 Task: Search one way flight ticket for 5 adults, 2 children, 1 infant in seat and 1 infant on lap in economy from Cordova: Merle K. (mudhole) Smith Airport to Gillette: Gillette Campbell County Airport on 5-1-2023. Choice of flights is American. Number of bags: 10 checked bags. Price is upto 83000. Outbound departure time preference is 10:30. Return departure time preference is 17:15.
Action: Mouse moved to (199, 177)
Screenshot: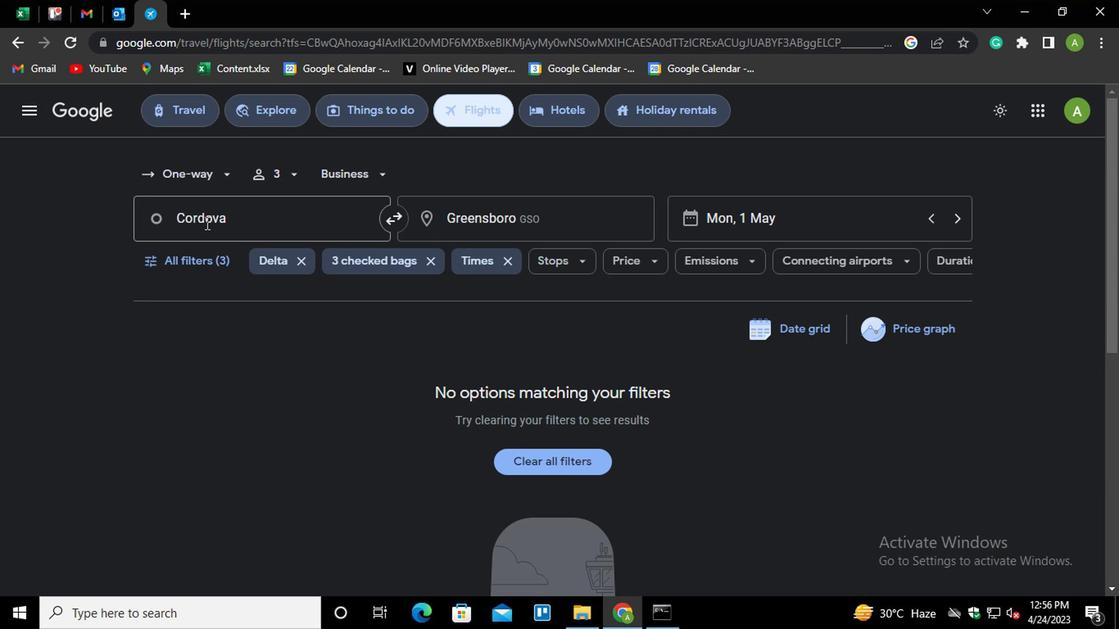
Action: Mouse pressed left at (199, 177)
Screenshot: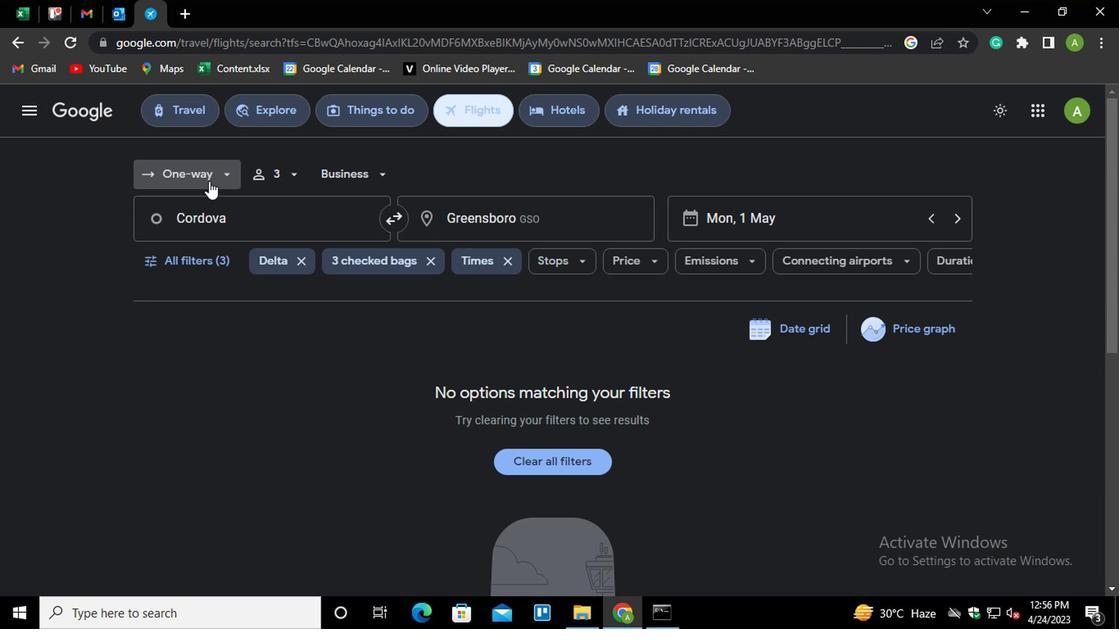 
Action: Mouse moved to (198, 241)
Screenshot: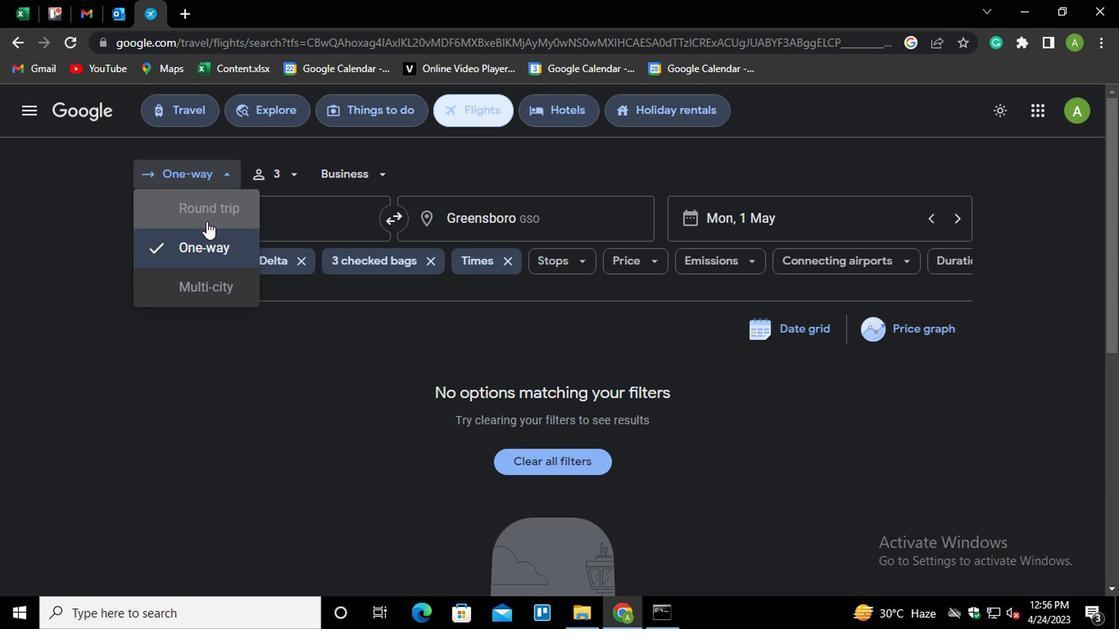 
Action: Mouse pressed left at (198, 241)
Screenshot: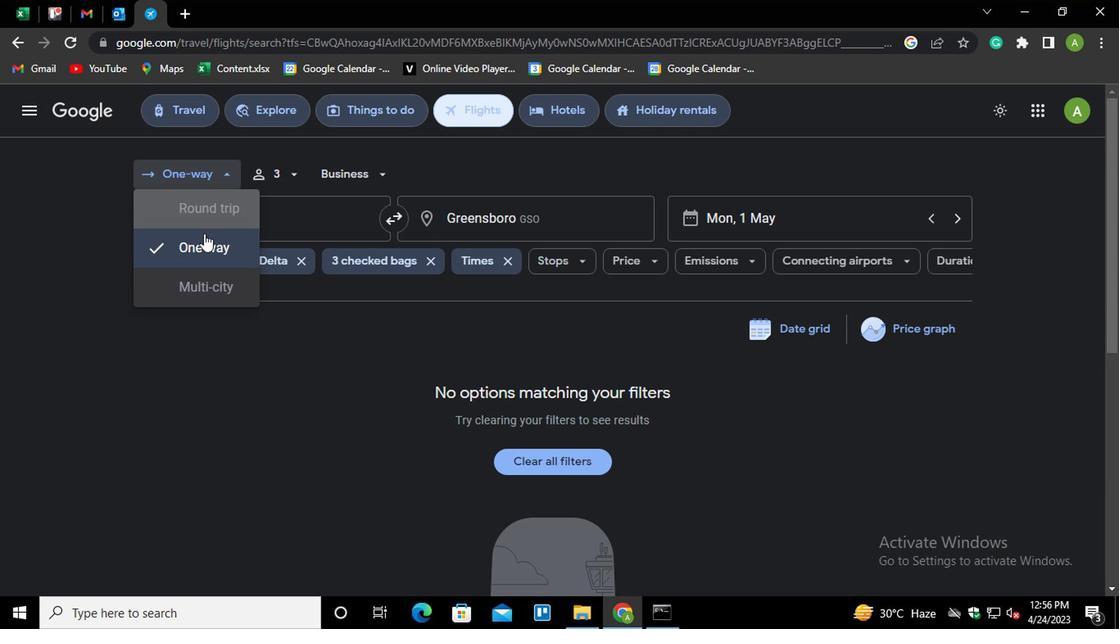 
Action: Mouse moved to (257, 172)
Screenshot: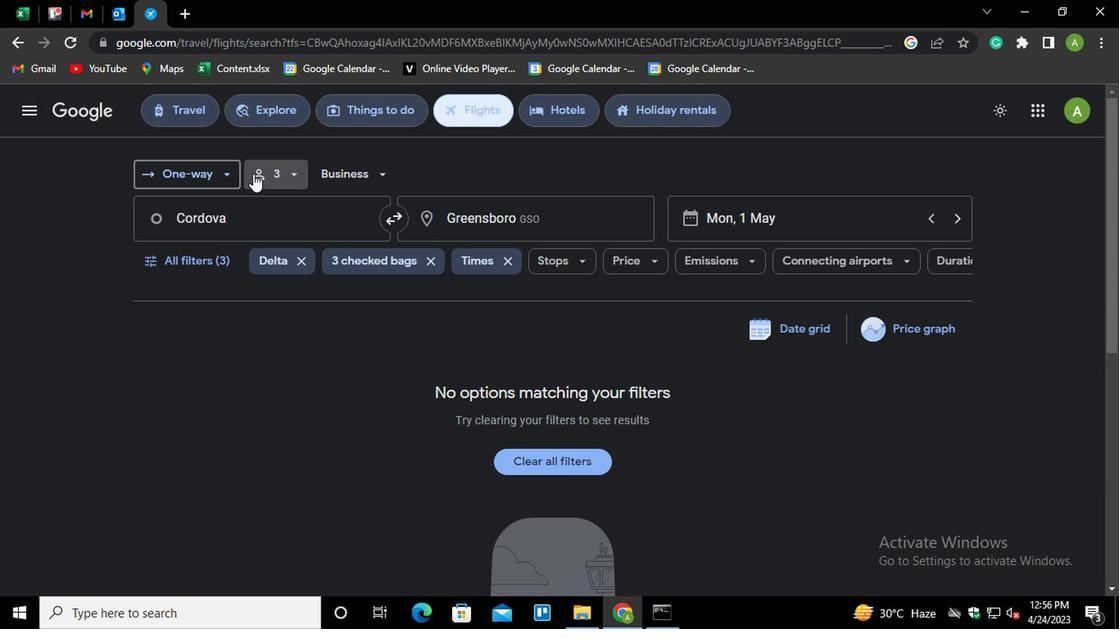 
Action: Mouse pressed left at (257, 172)
Screenshot: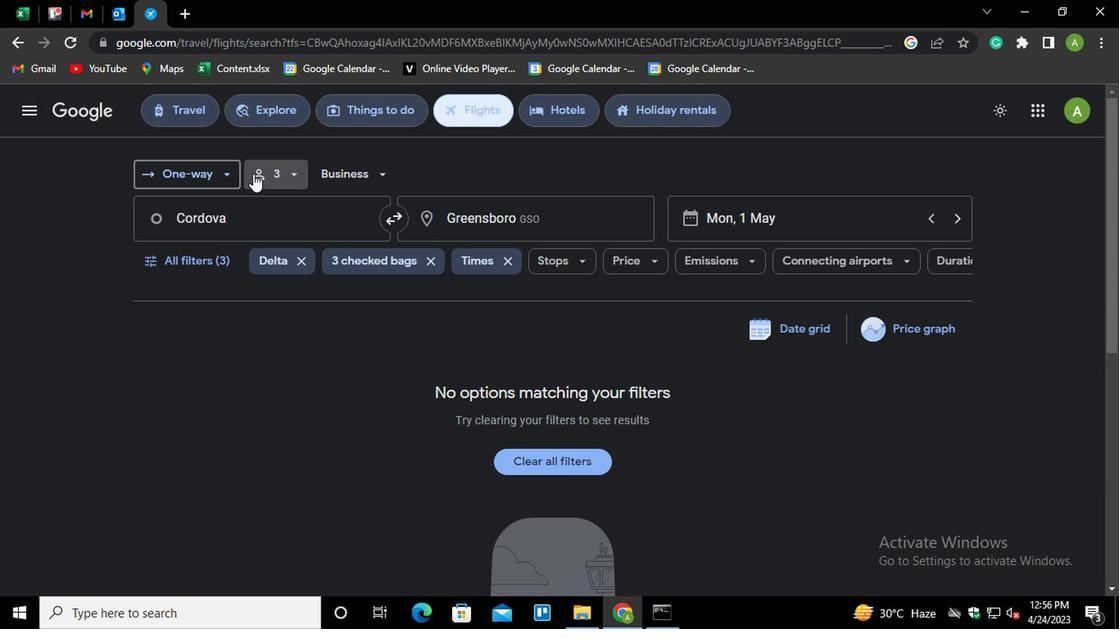 
Action: Mouse moved to (407, 215)
Screenshot: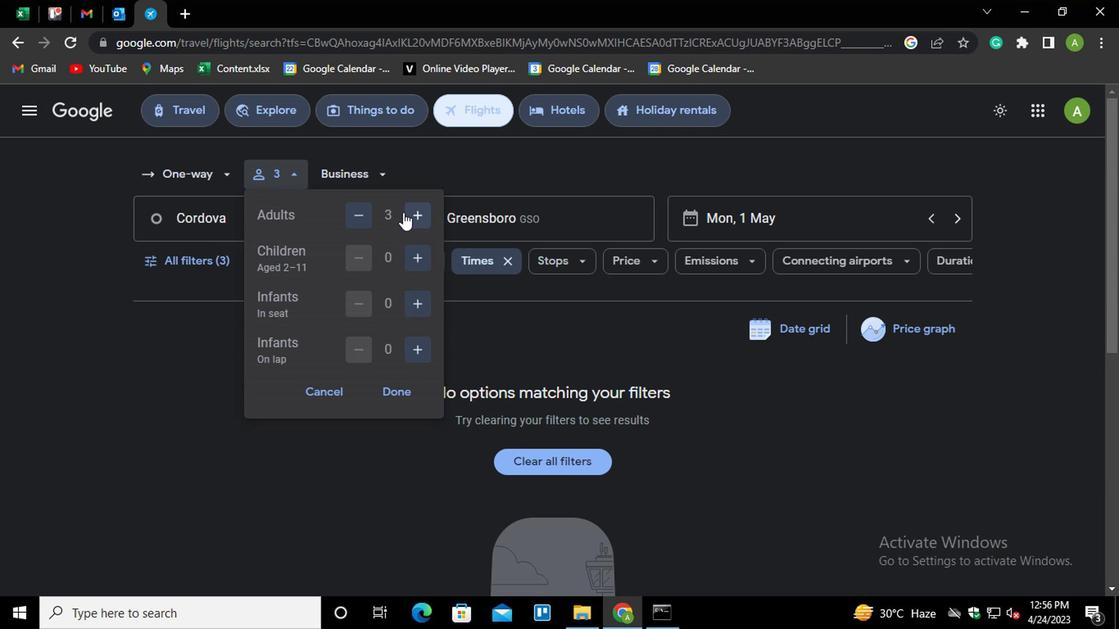
Action: Mouse pressed left at (407, 215)
Screenshot: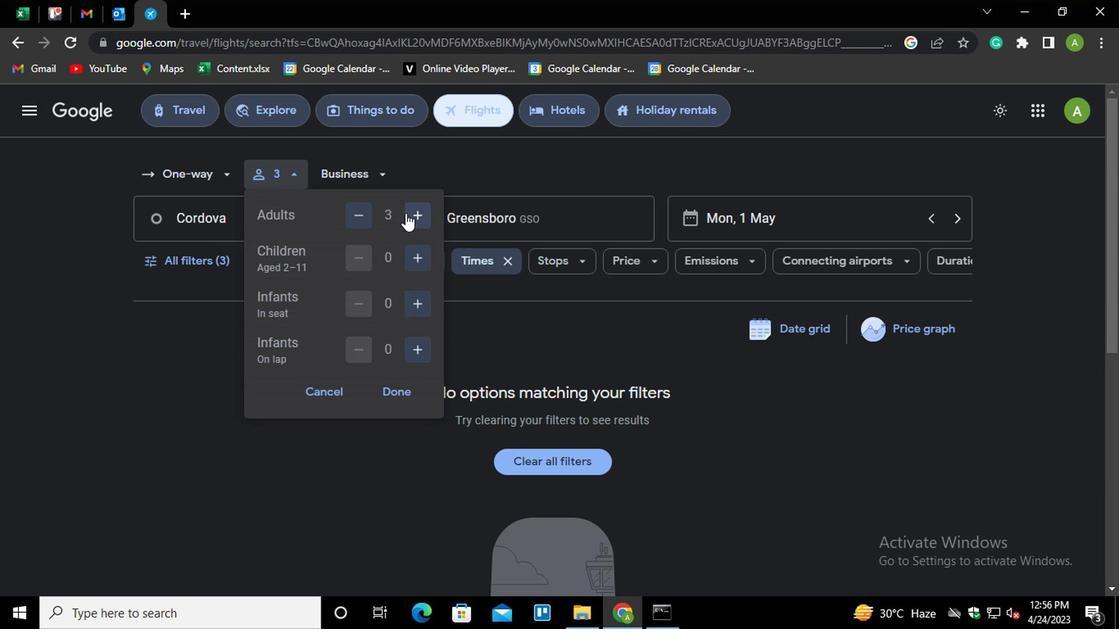
Action: Mouse moved to (407, 215)
Screenshot: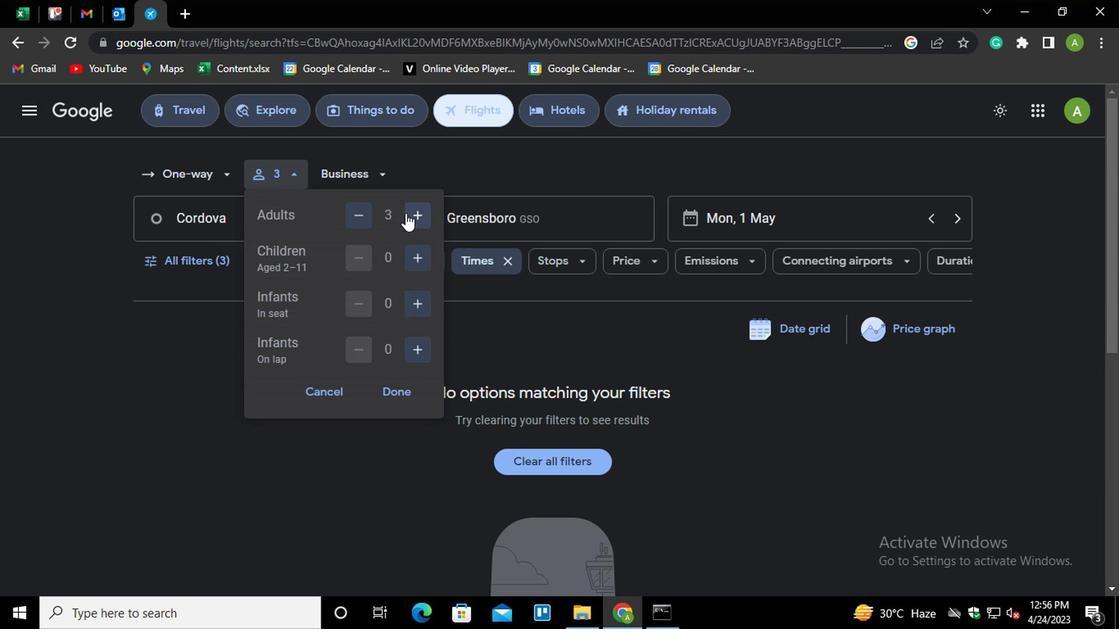 
Action: Mouse pressed left at (407, 215)
Screenshot: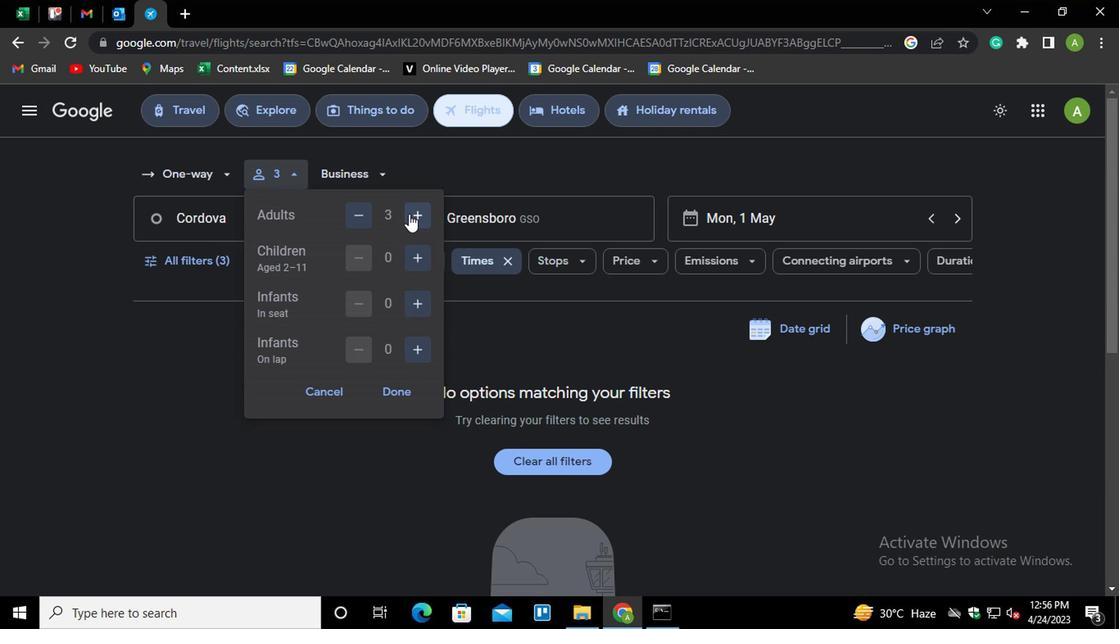
Action: Mouse pressed left at (407, 215)
Screenshot: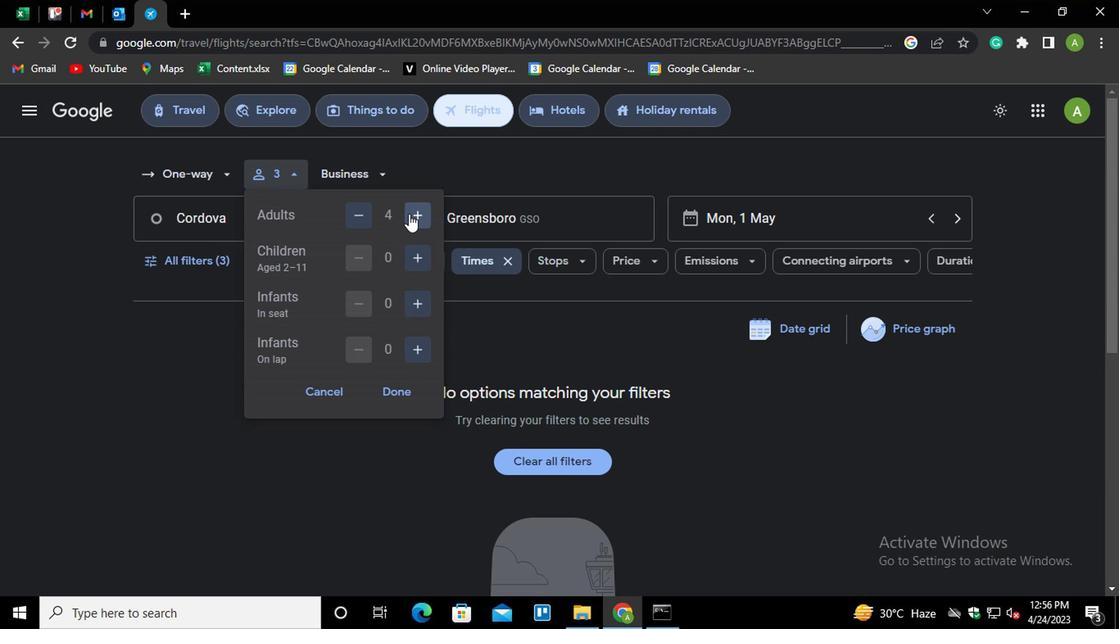 
Action: Mouse moved to (357, 215)
Screenshot: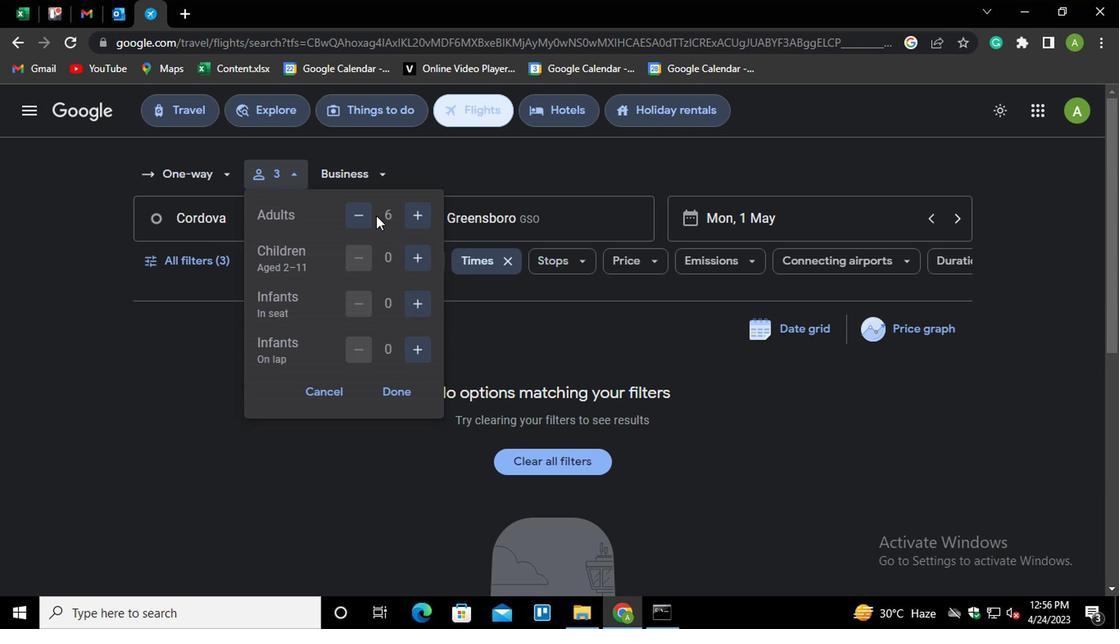 
Action: Mouse pressed left at (357, 215)
Screenshot: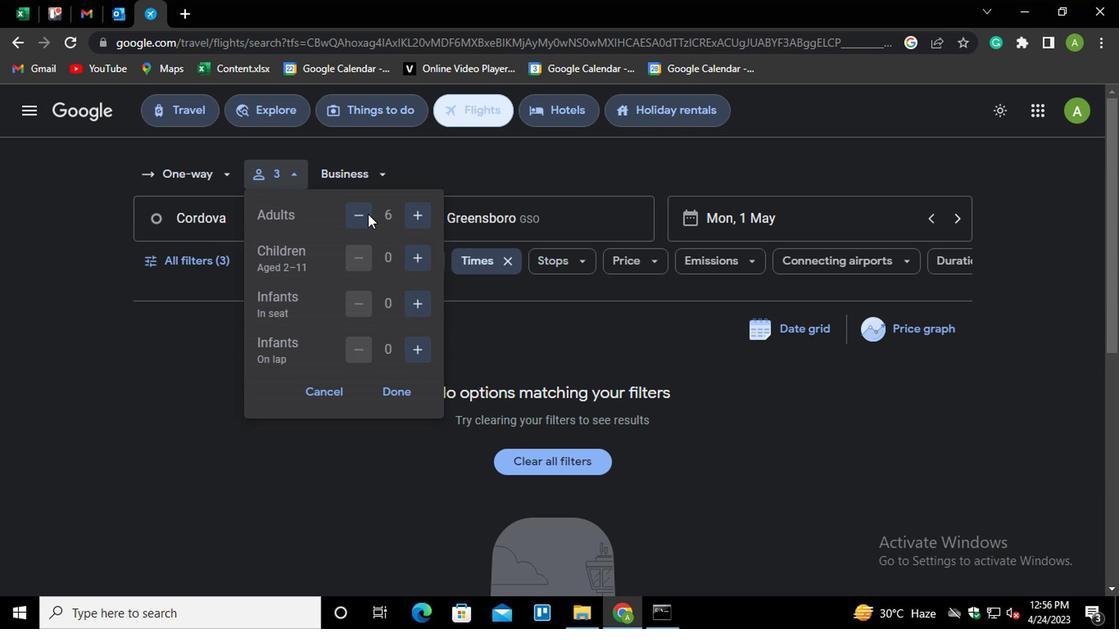 
Action: Mouse moved to (419, 260)
Screenshot: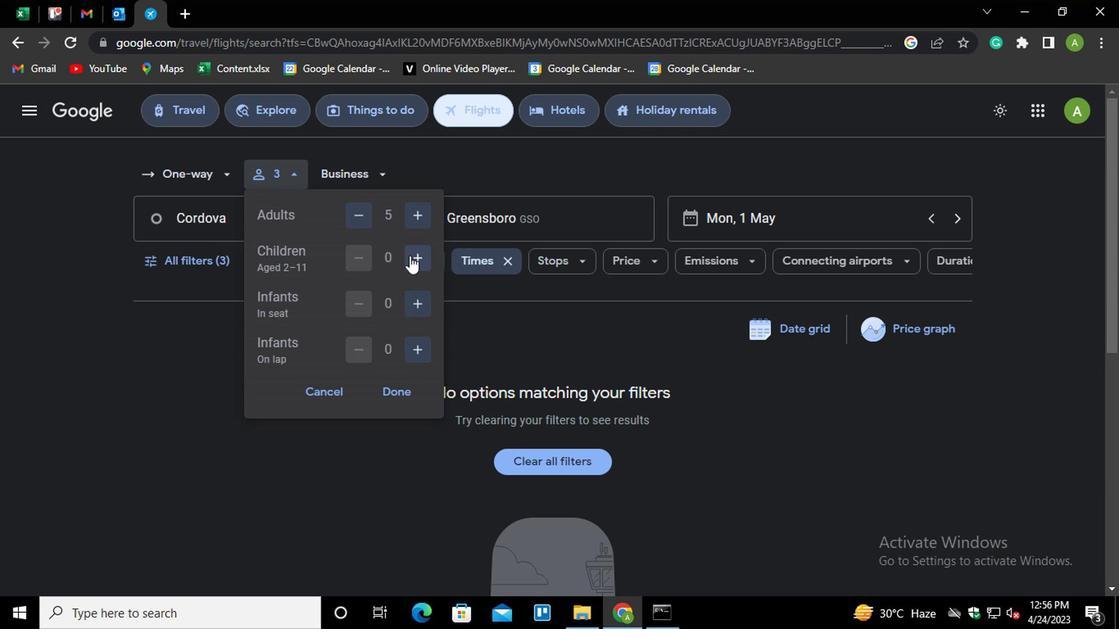 
Action: Mouse pressed left at (419, 260)
Screenshot: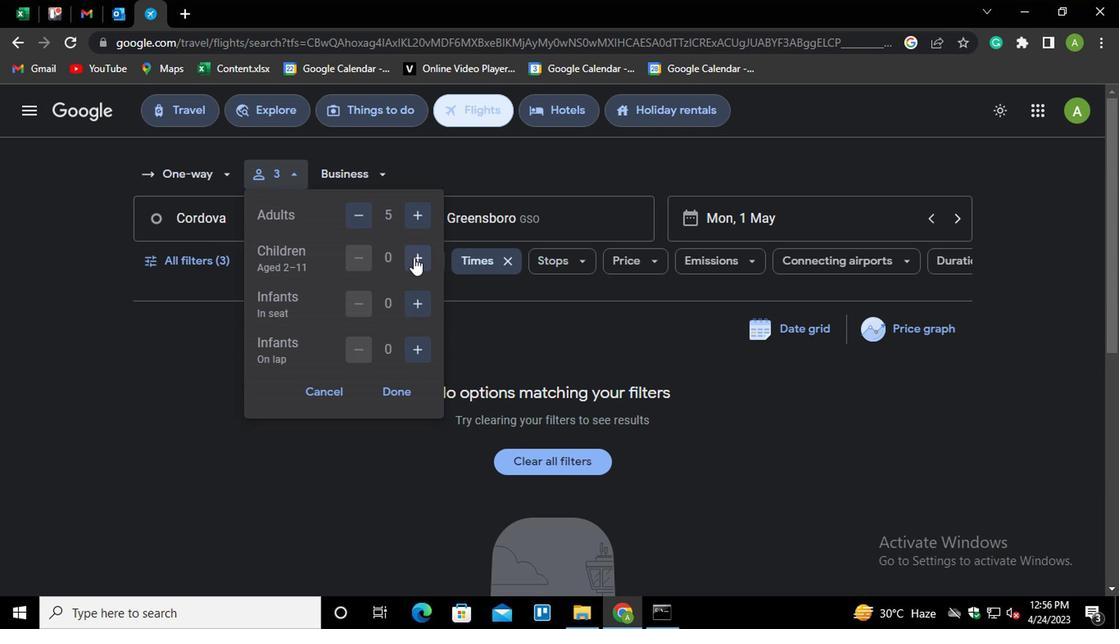 
Action: Mouse moved to (419, 260)
Screenshot: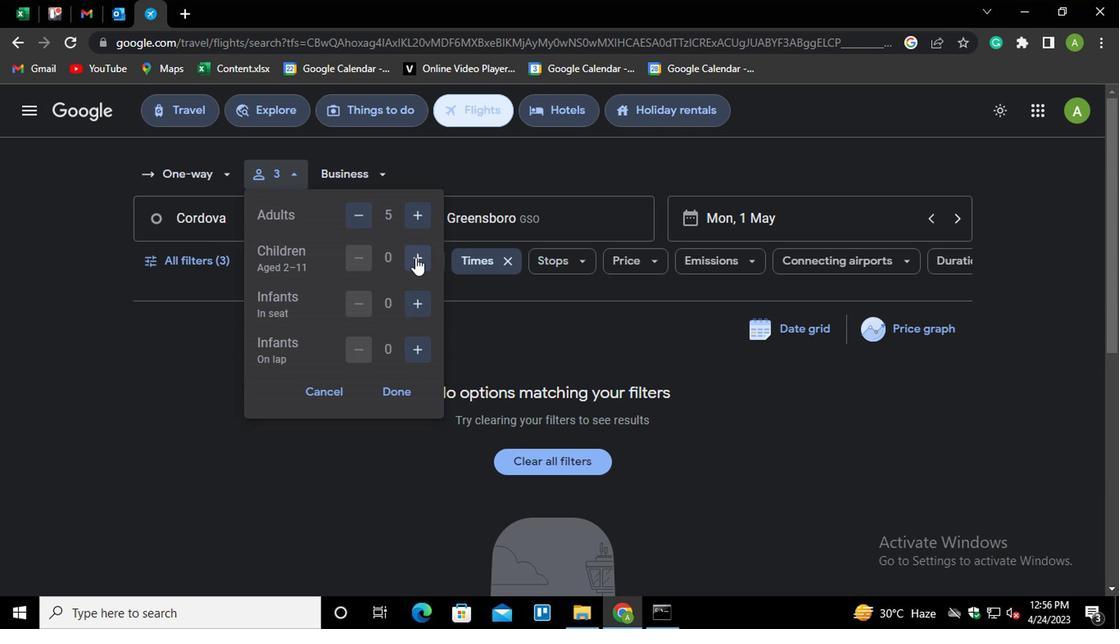 
Action: Mouse pressed left at (419, 260)
Screenshot: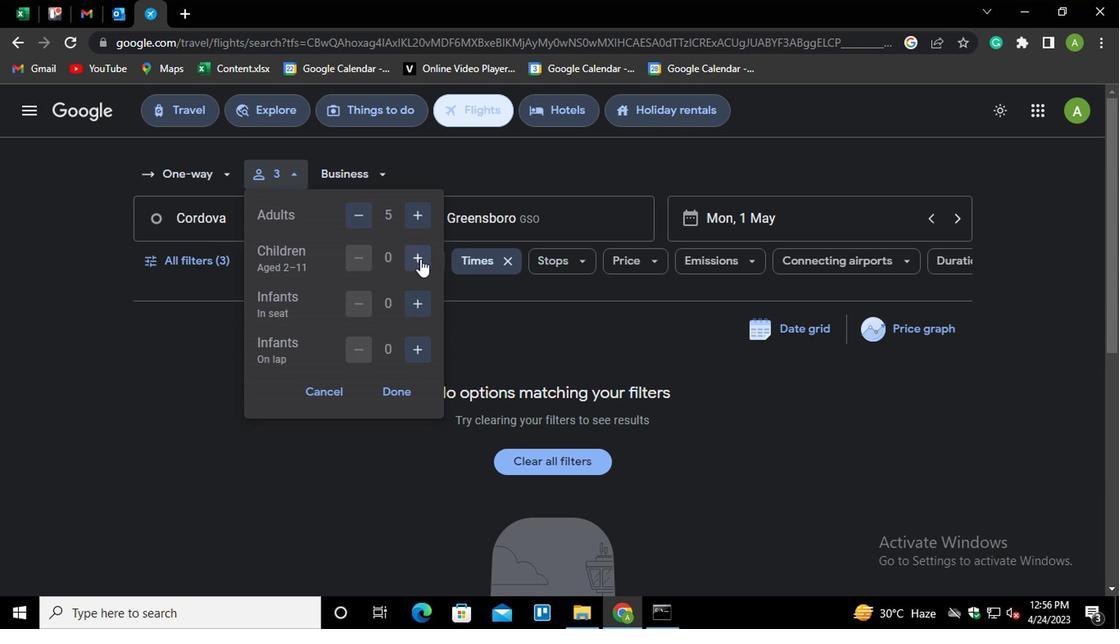 
Action: Mouse moved to (412, 297)
Screenshot: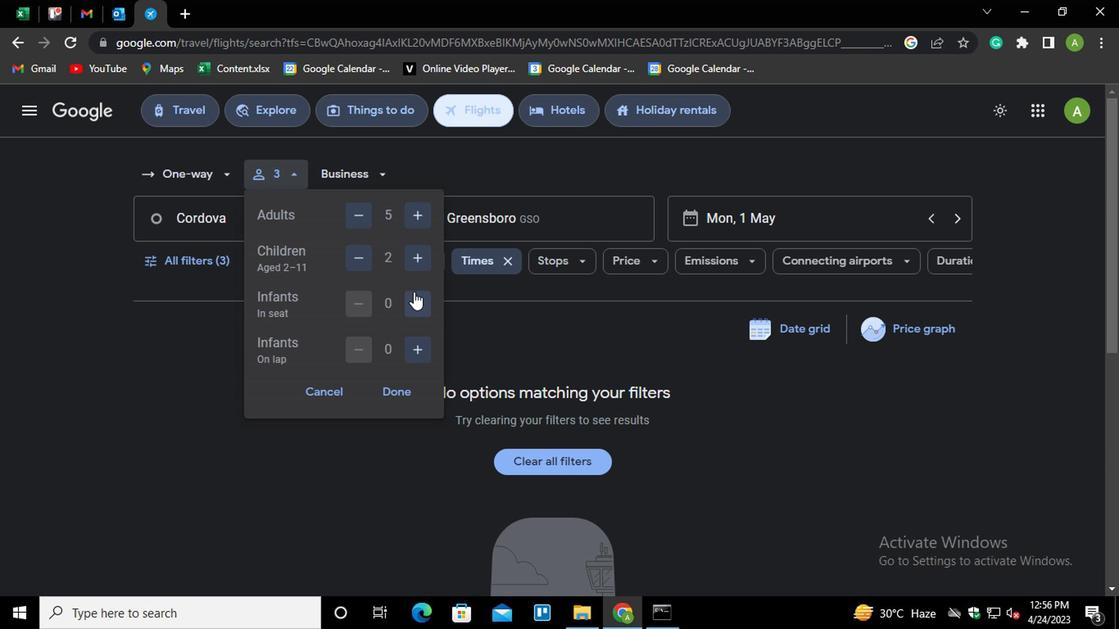 
Action: Mouse pressed left at (412, 297)
Screenshot: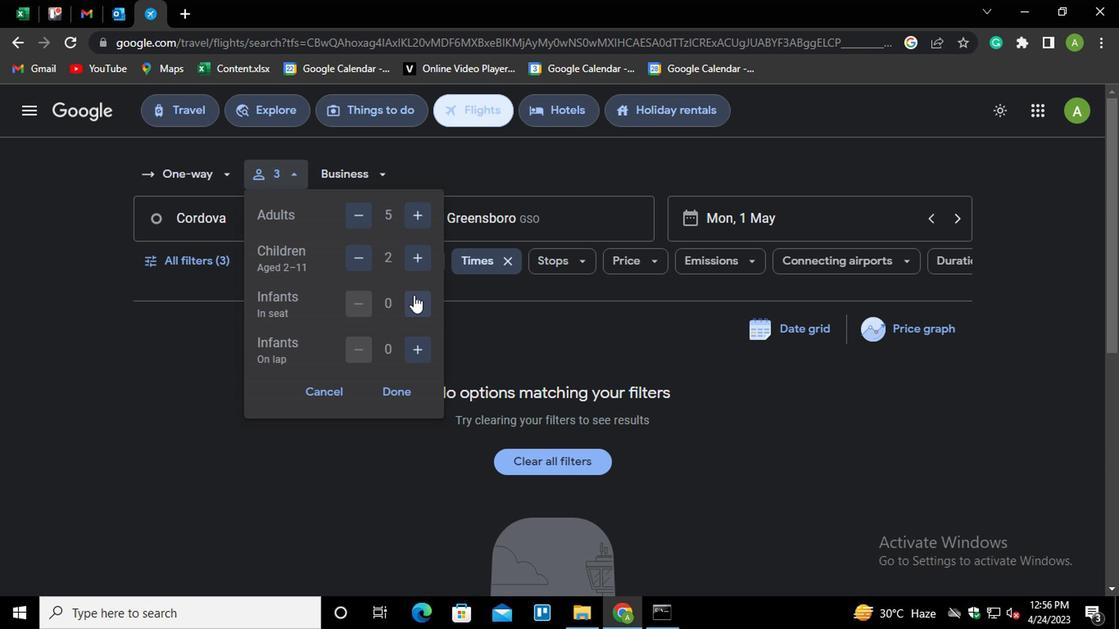 
Action: Mouse moved to (413, 354)
Screenshot: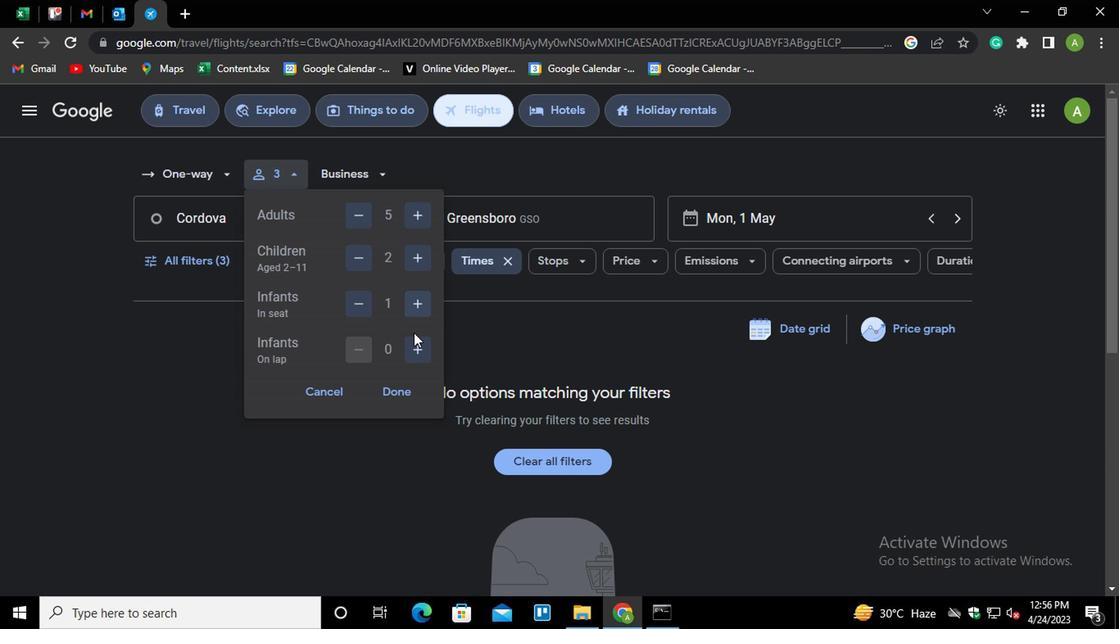 
Action: Mouse pressed left at (413, 354)
Screenshot: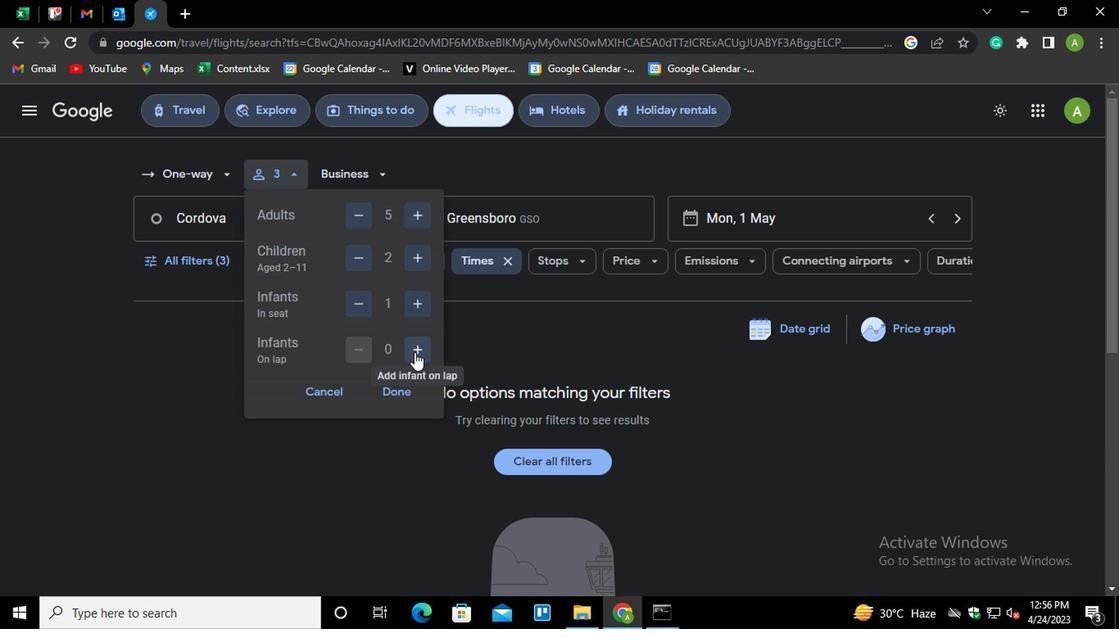 
Action: Mouse moved to (403, 384)
Screenshot: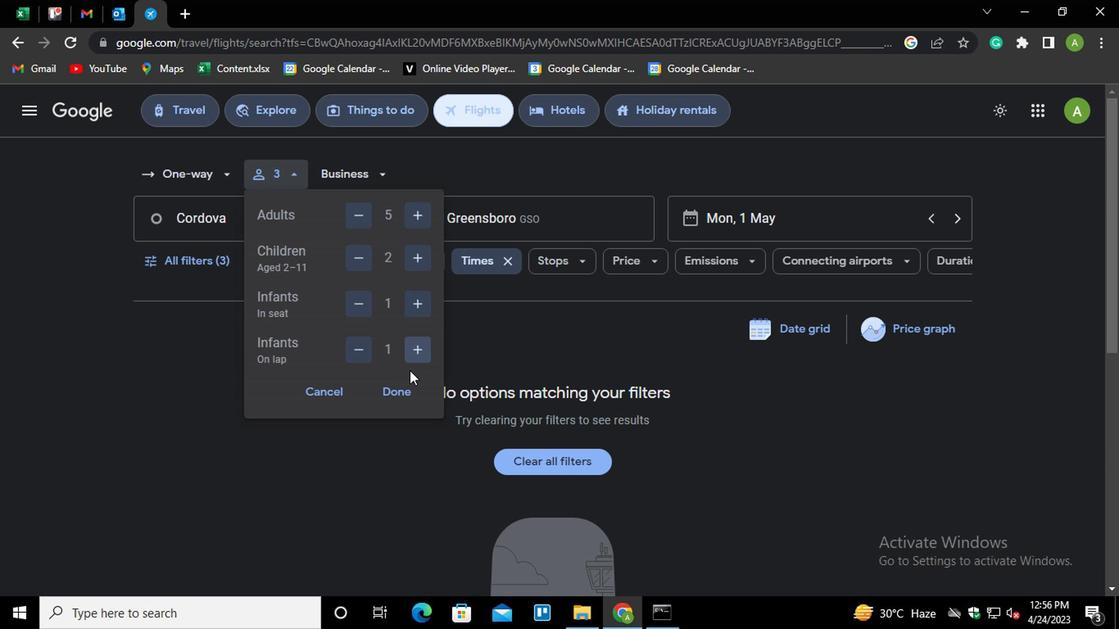 
Action: Mouse pressed left at (403, 384)
Screenshot: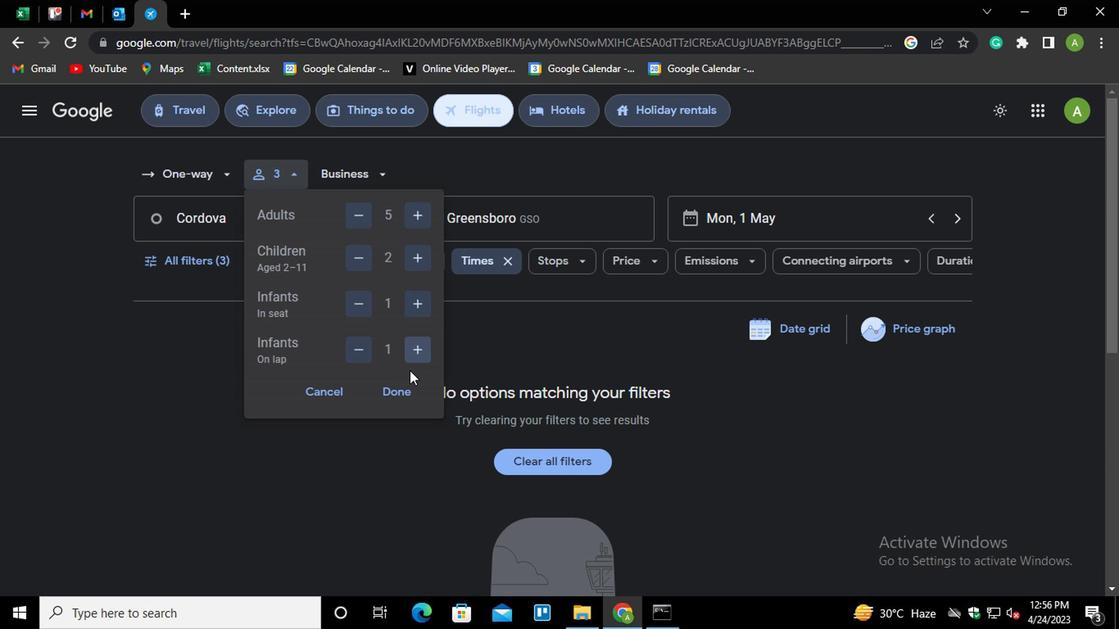 
Action: Mouse moved to (356, 174)
Screenshot: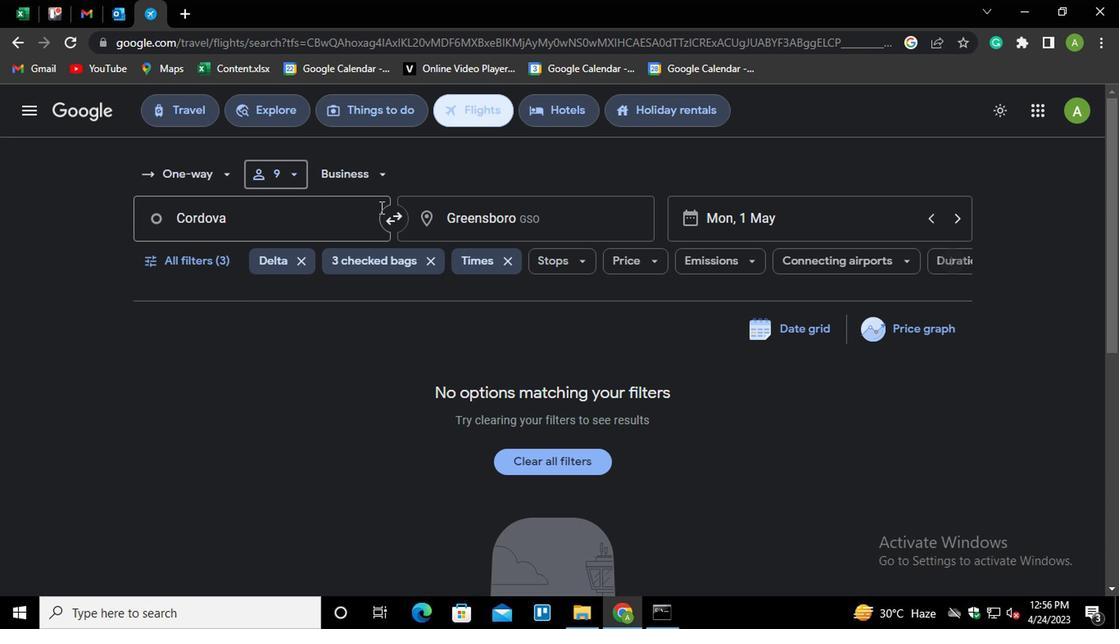 
Action: Mouse pressed left at (356, 174)
Screenshot: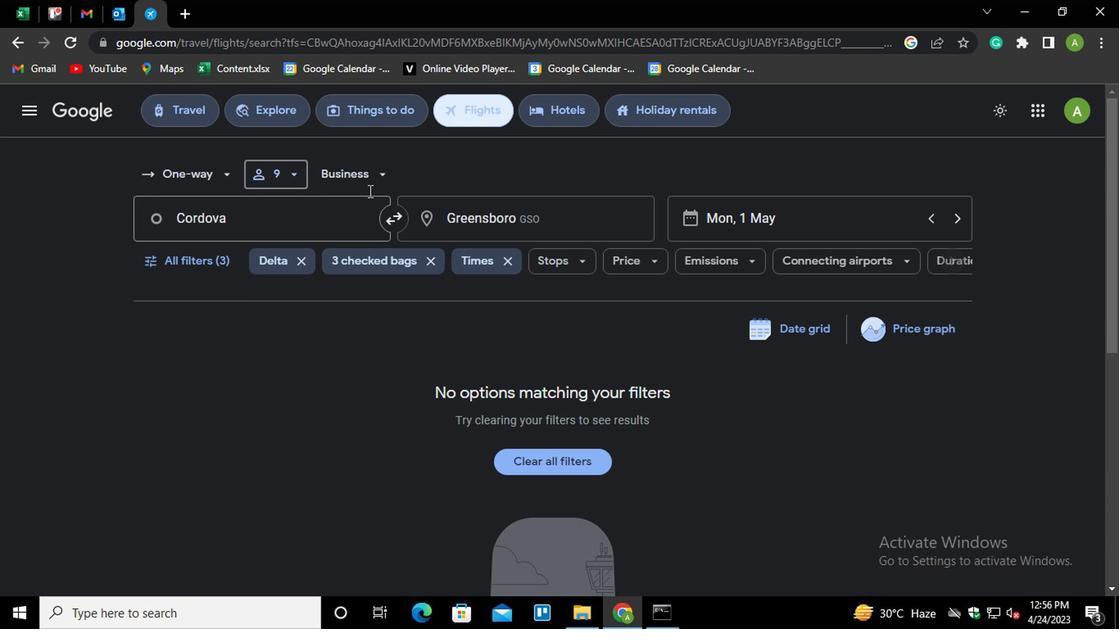 
Action: Mouse moved to (370, 207)
Screenshot: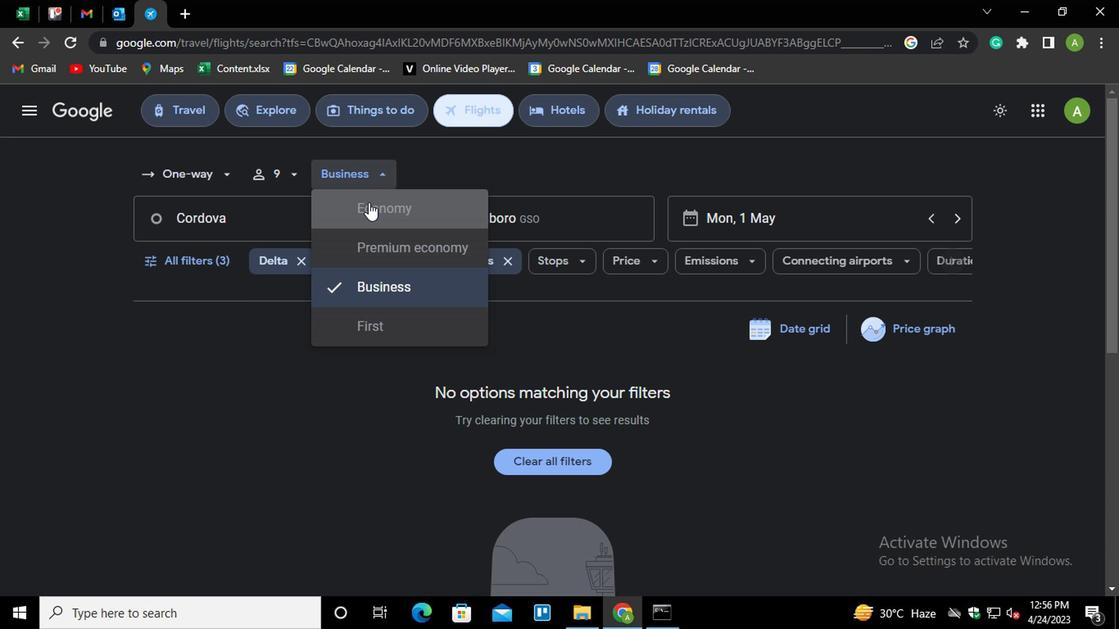 
Action: Mouse pressed left at (370, 207)
Screenshot: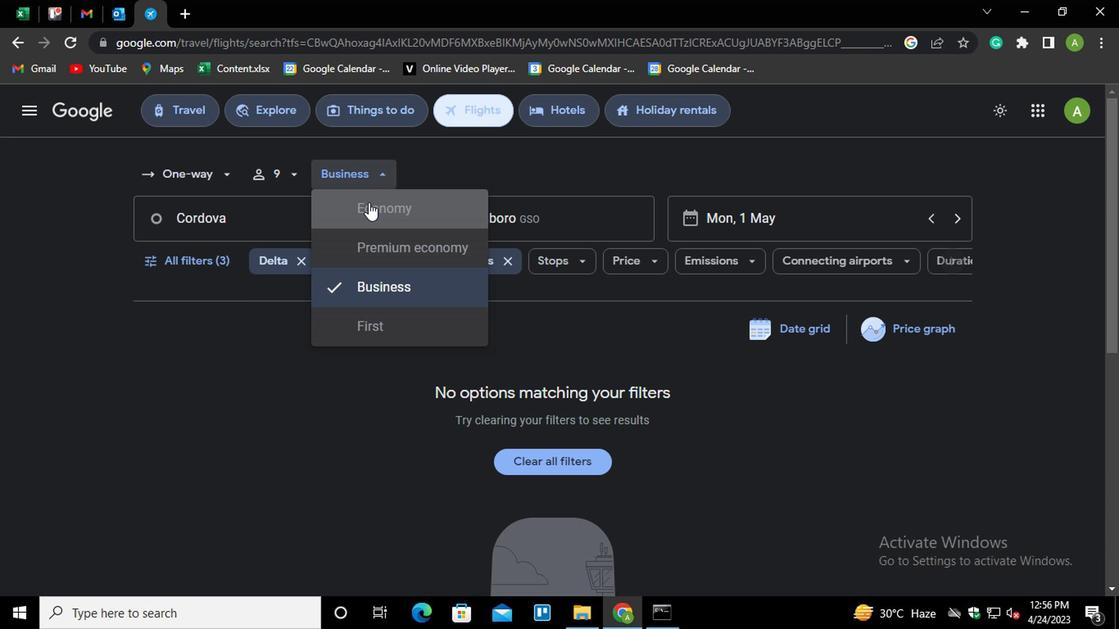 
Action: Mouse moved to (552, 215)
Screenshot: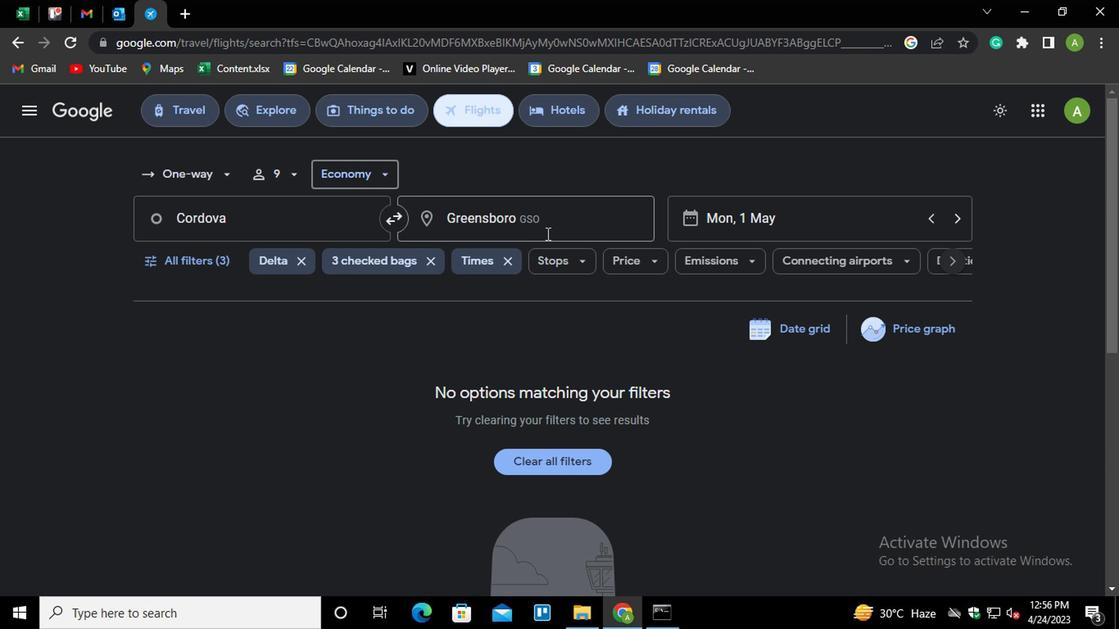 
Action: Mouse pressed left at (552, 215)
Screenshot: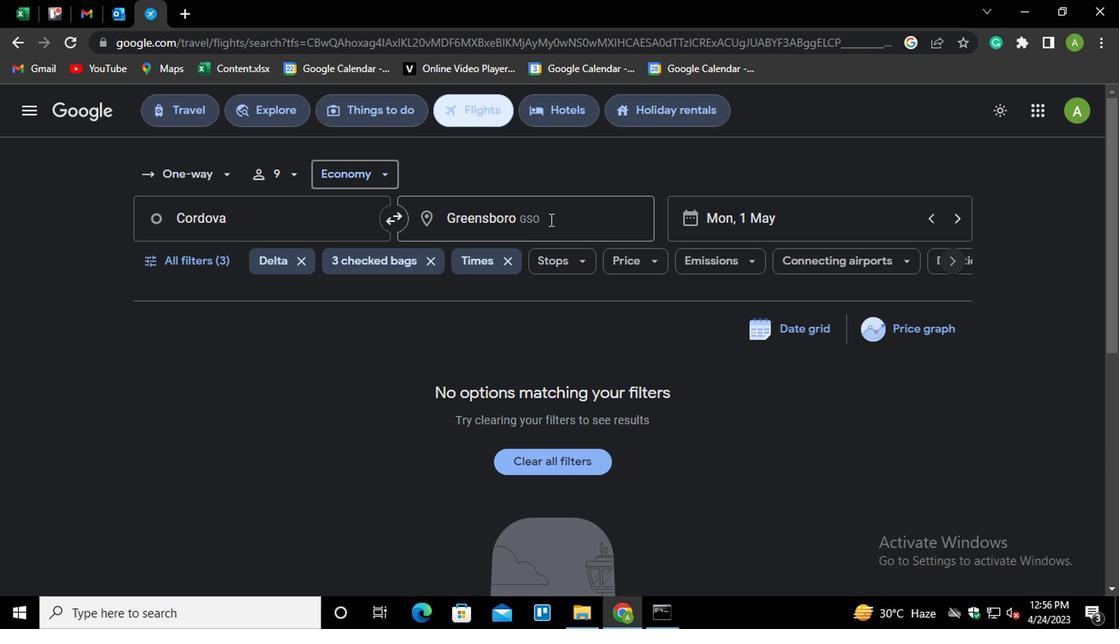 
Action: Mouse pressed left at (552, 215)
Screenshot: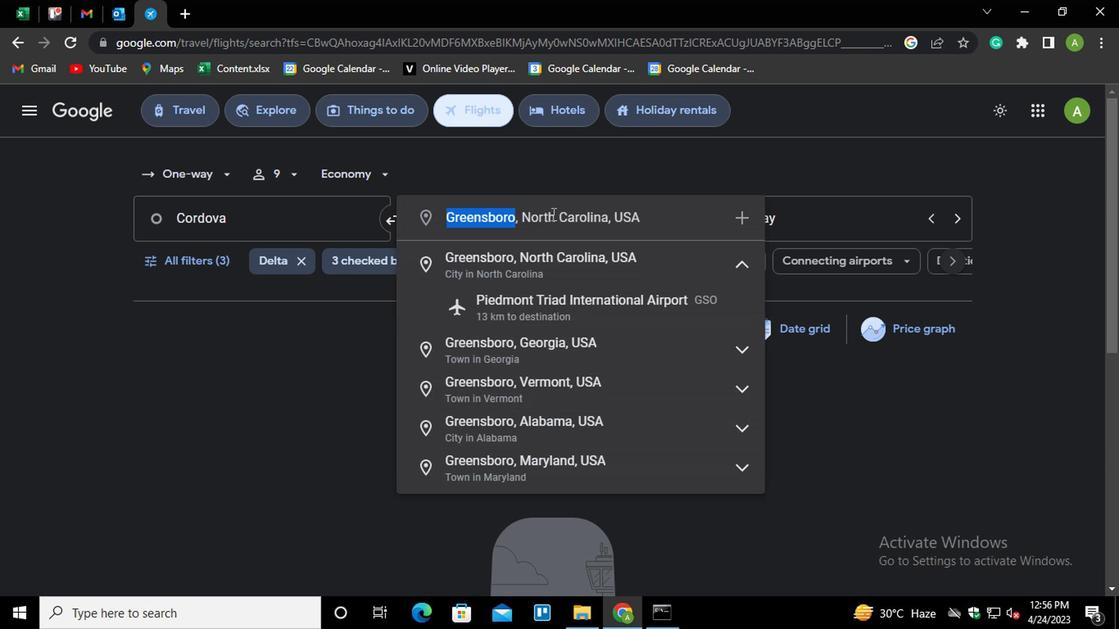 
Action: Mouse moved to (552, 214)
Screenshot: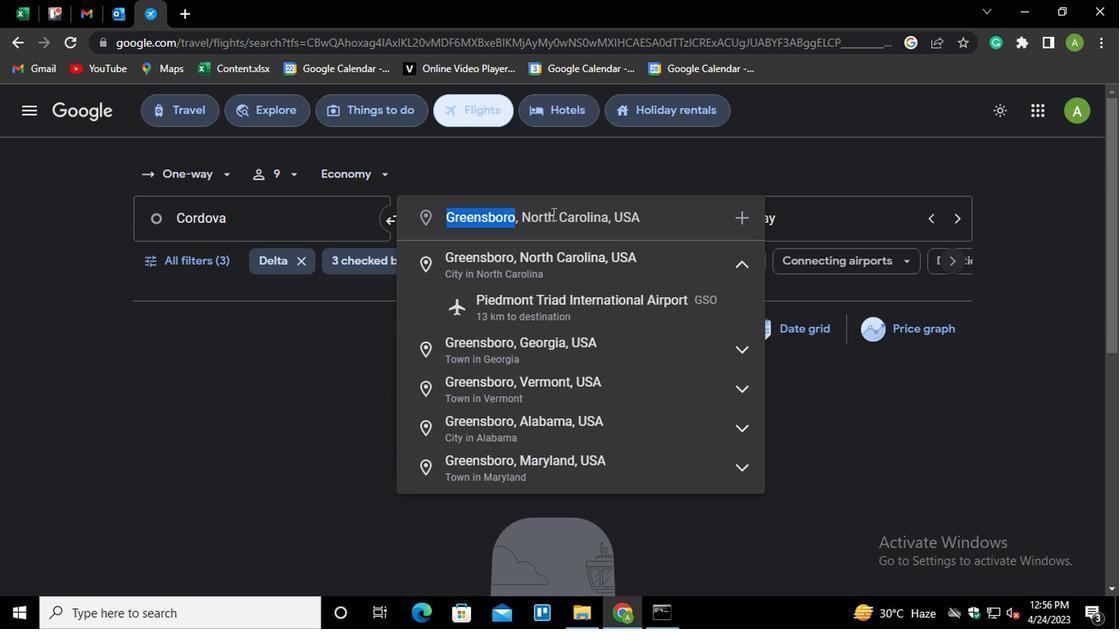 
Action: Key pressed <Key.shift>GILLETT<Key.down><Key.enter>
Screenshot: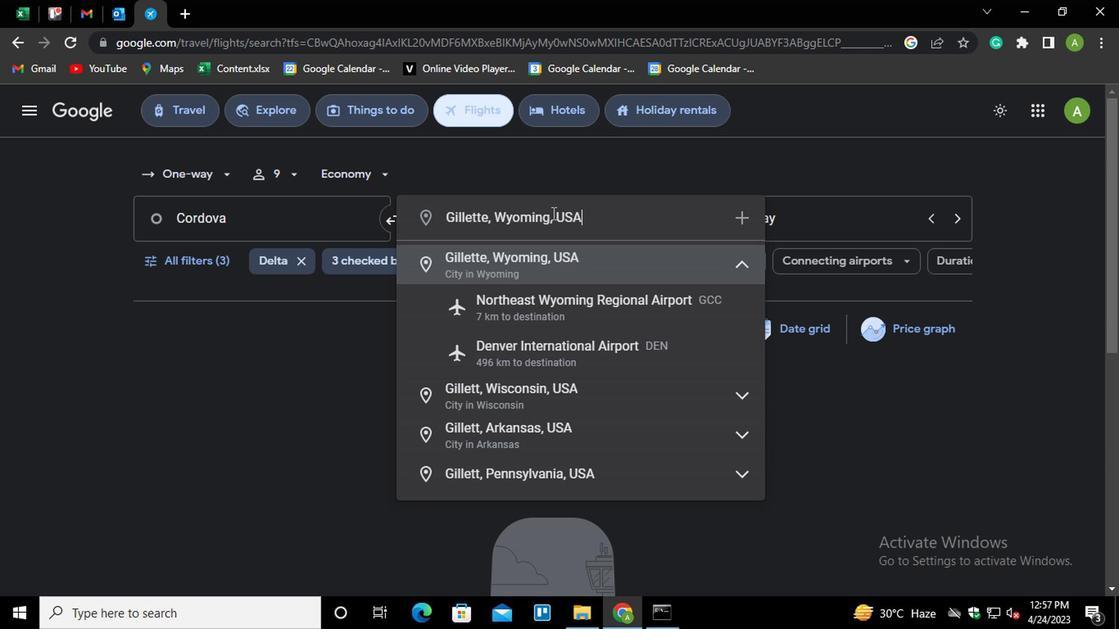 
Action: Mouse moved to (195, 259)
Screenshot: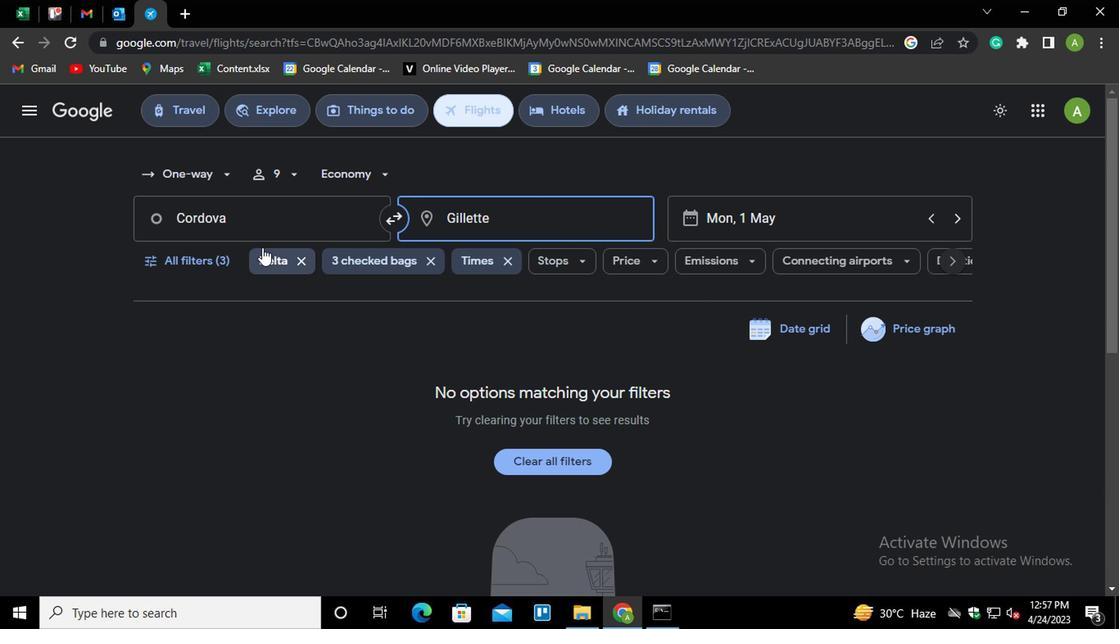 
Action: Mouse pressed left at (195, 259)
Screenshot: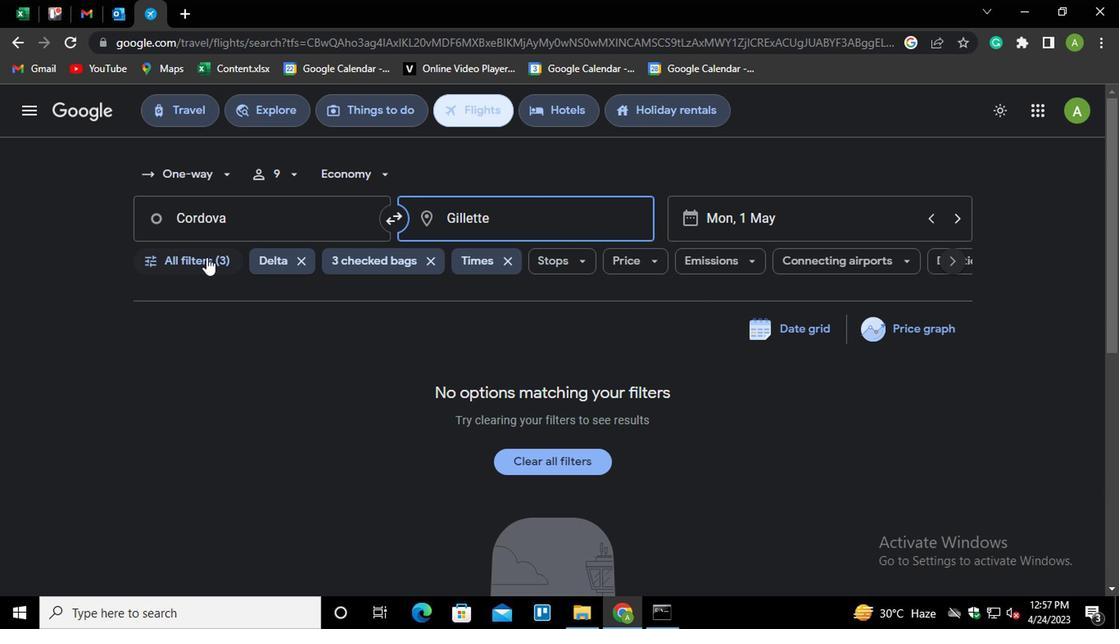 
Action: Mouse moved to (360, 581)
Screenshot: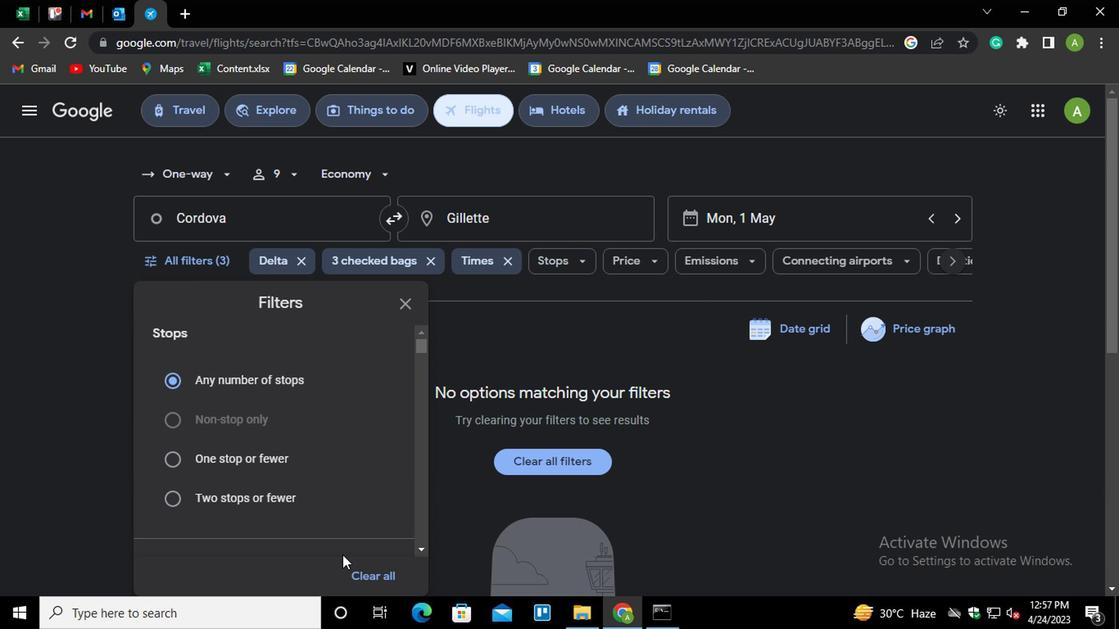 
Action: Mouse pressed left at (360, 581)
Screenshot: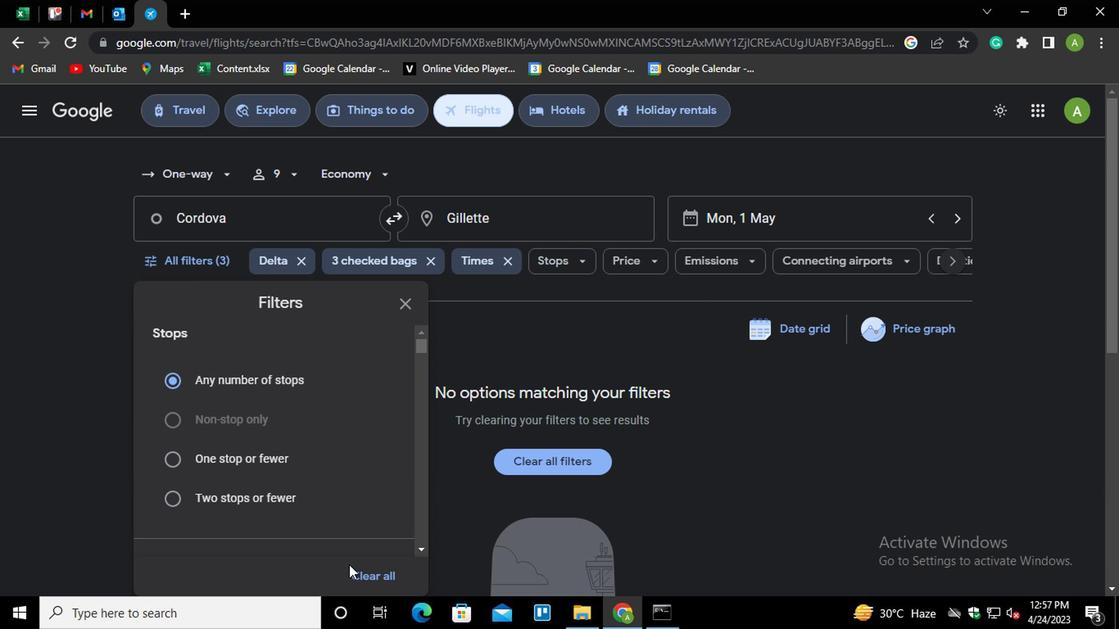 
Action: Mouse moved to (311, 431)
Screenshot: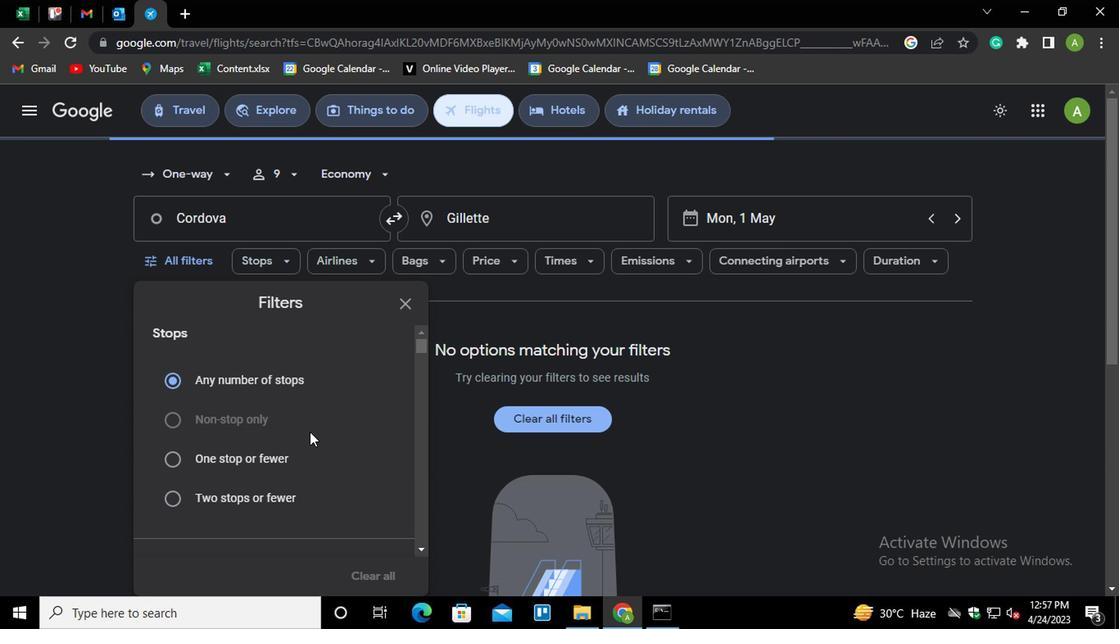 
Action: Mouse scrolled (311, 430) with delta (0, 0)
Screenshot: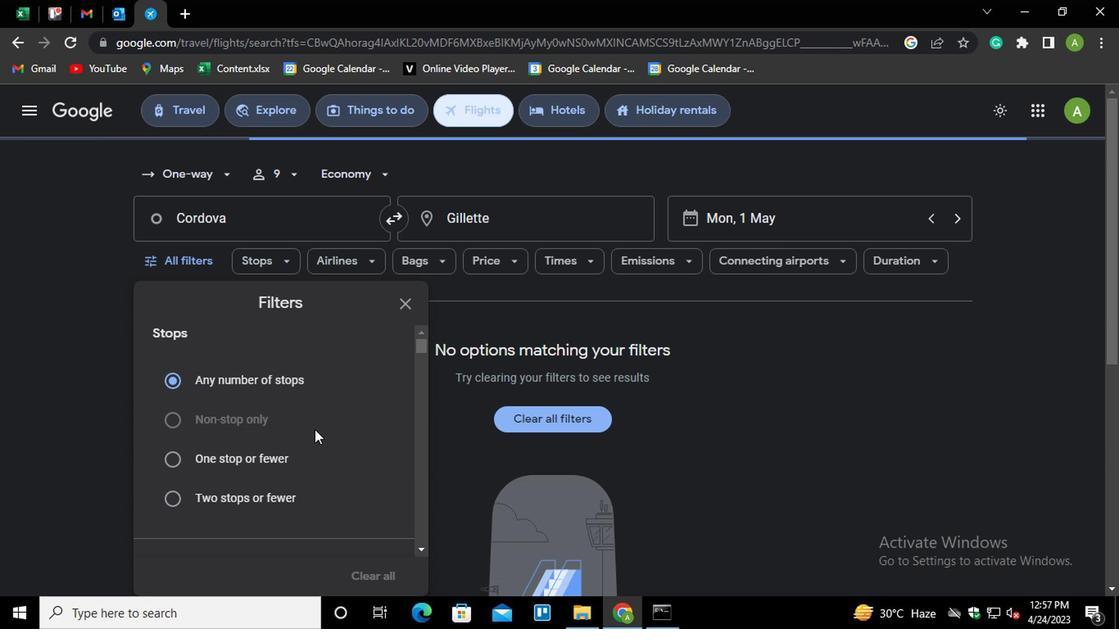 
Action: Mouse scrolled (311, 430) with delta (0, 0)
Screenshot: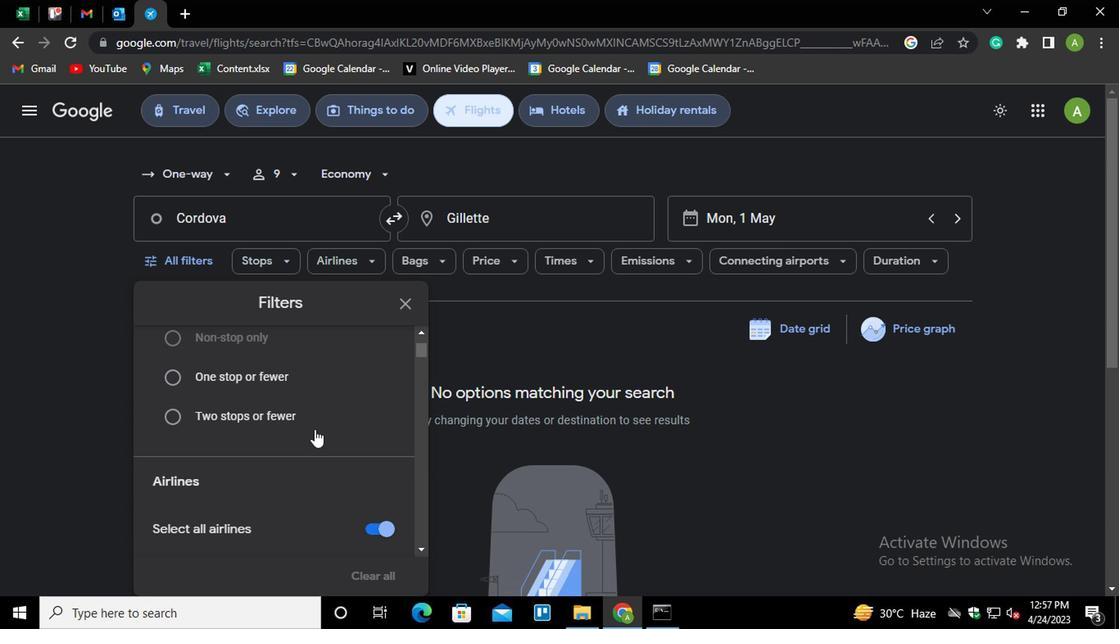 
Action: Mouse scrolled (311, 430) with delta (0, 0)
Screenshot: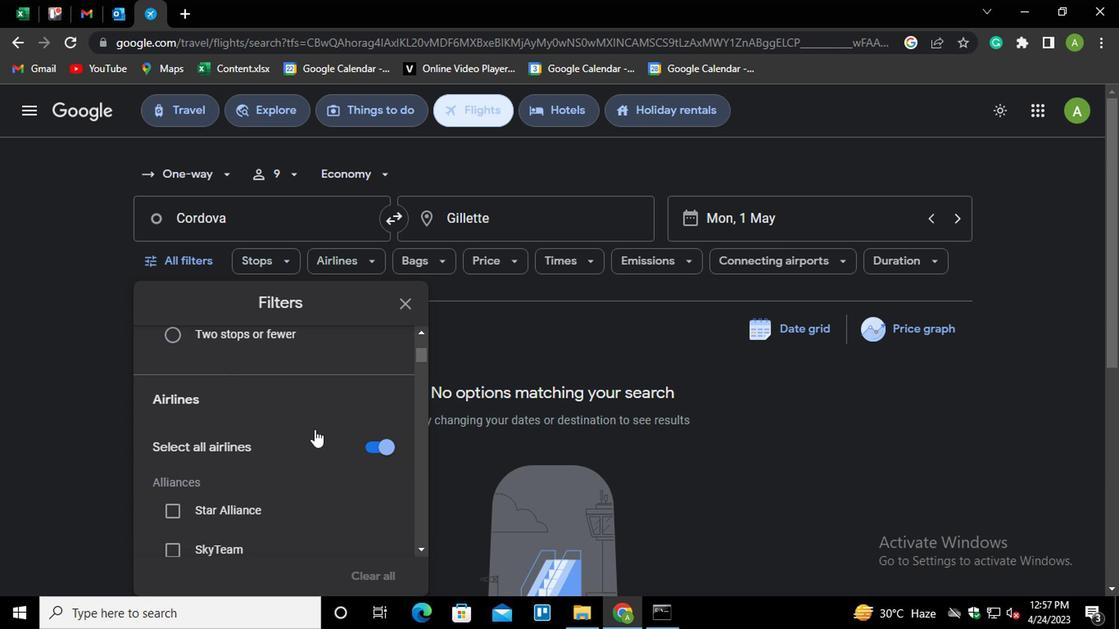 
Action: Mouse scrolled (311, 430) with delta (0, 0)
Screenshot: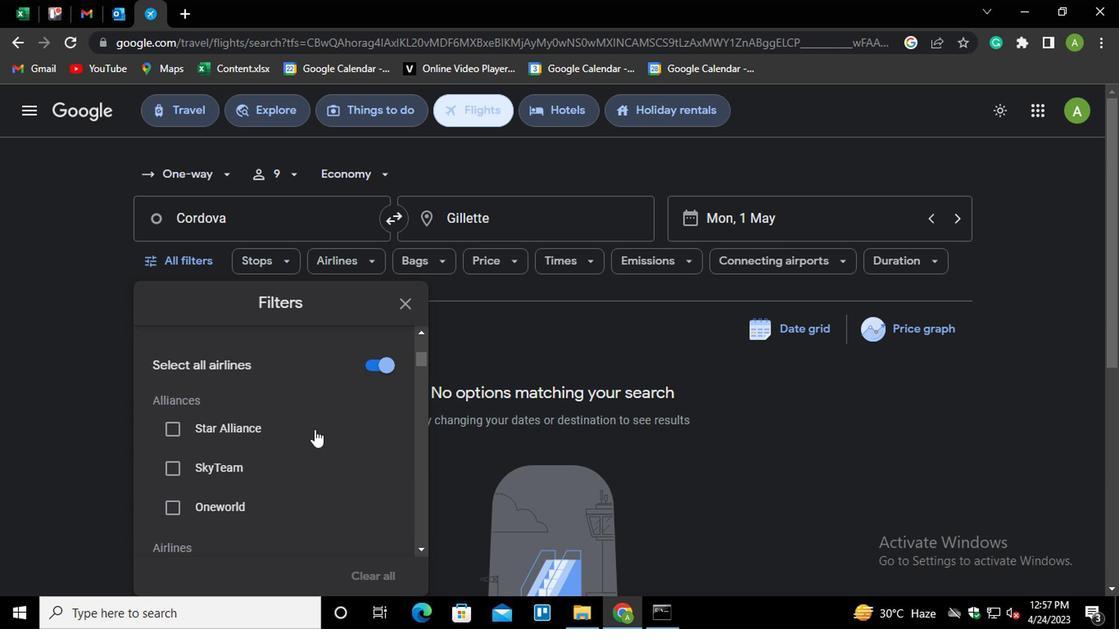 
Action: Mouse scrolled (311, 430) with delta (0, 0)
Screenshot: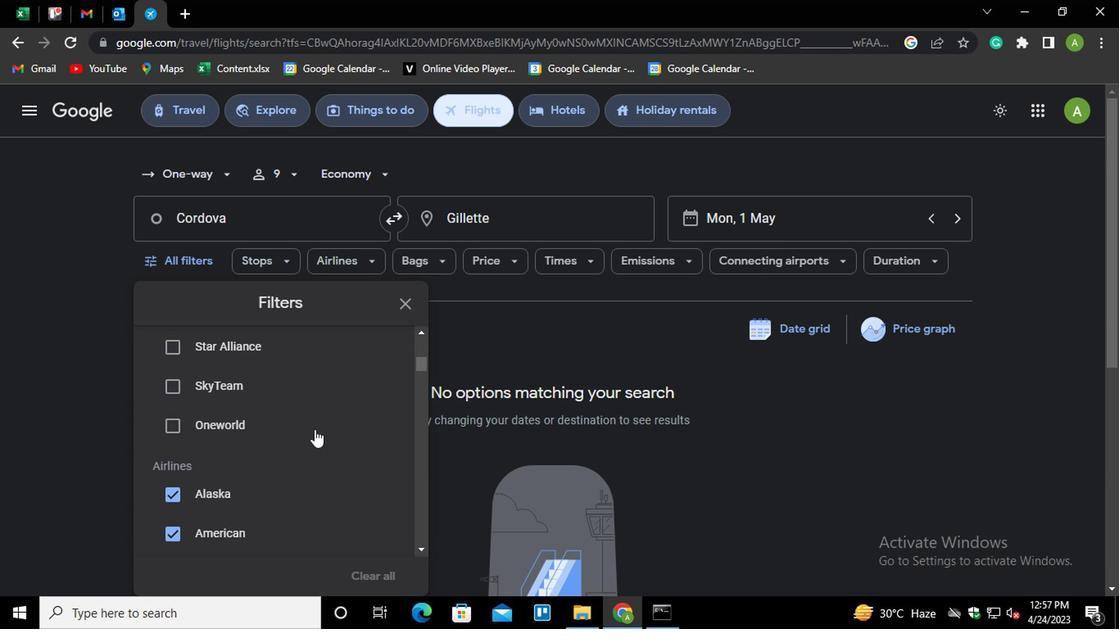 
Action: Mouse moved to (358, 448)
Screenshot: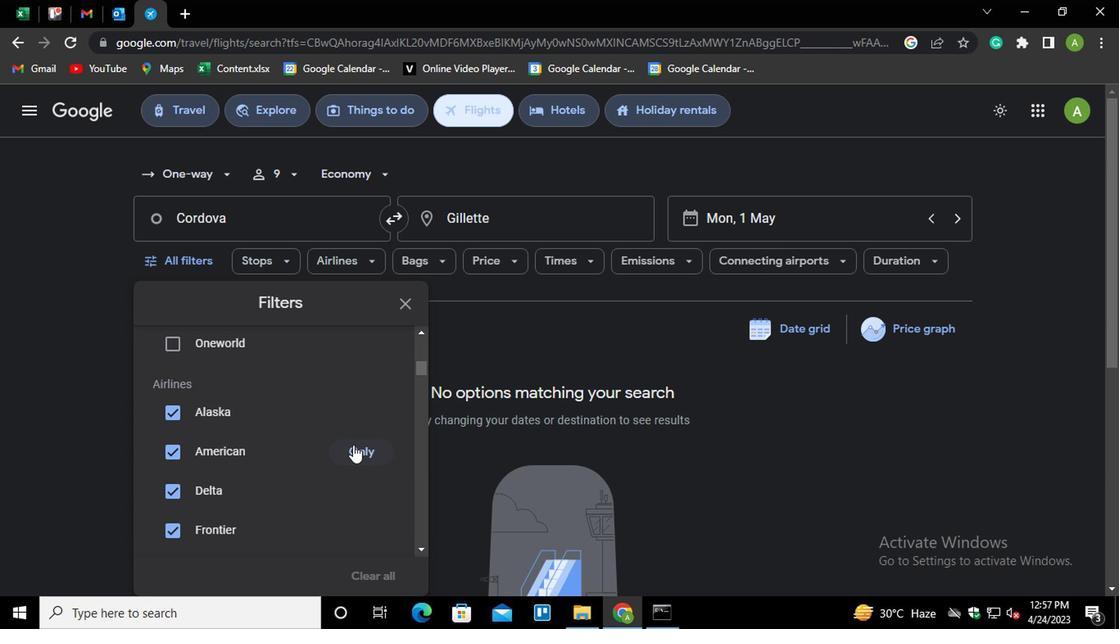 
Action: Mouse pressed left at (358, 448)
Screenshot: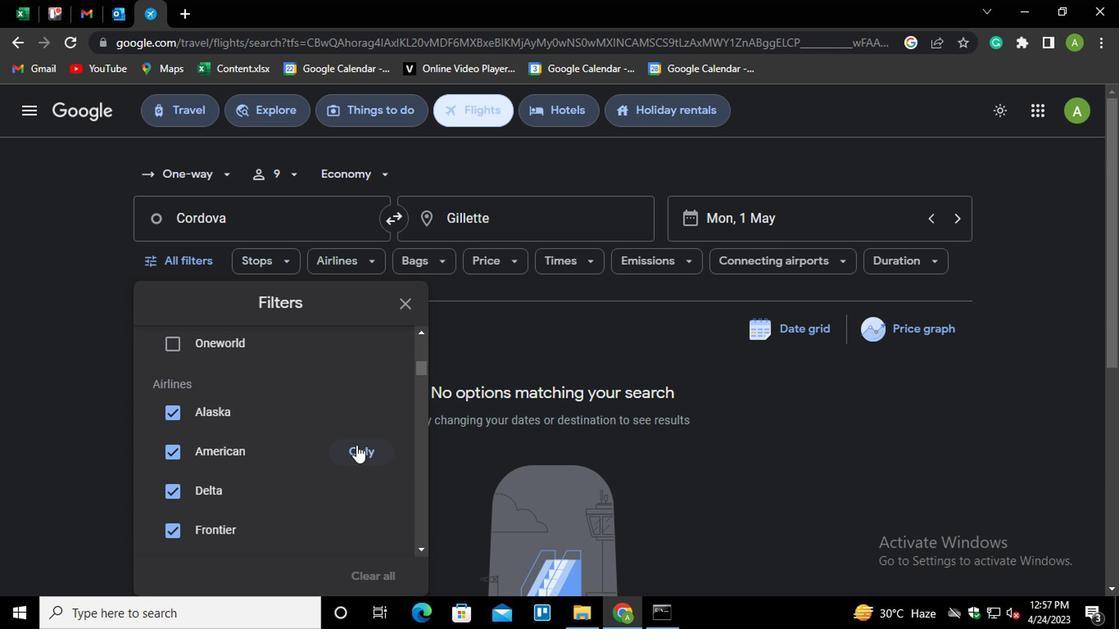 
Action: Mouse moved to (301, 476)
Screenshot: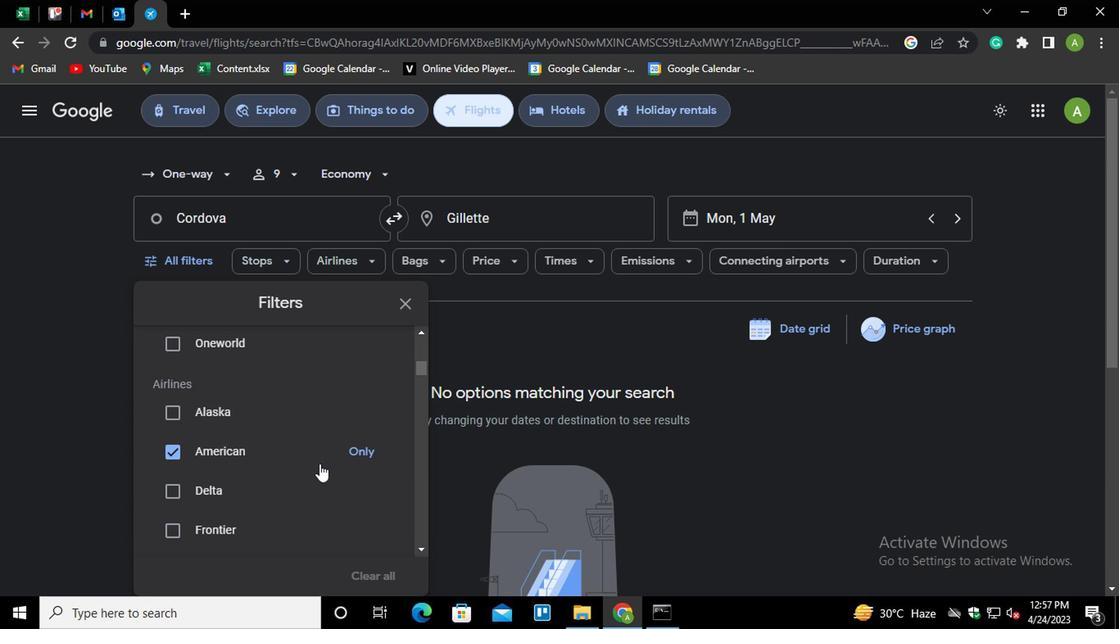 
Action: Mouse scrolled (301, 476) with delta (0, 0)
Screenshot: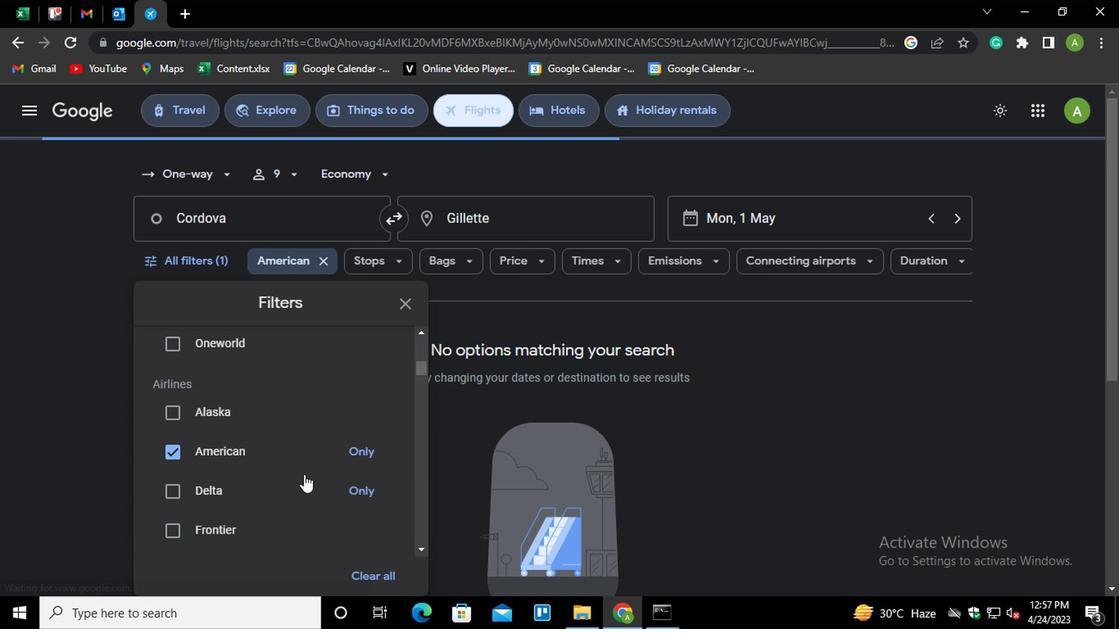 
Action: Mouse scrolled (301, 476) with delta (0, 0)
Screenshot: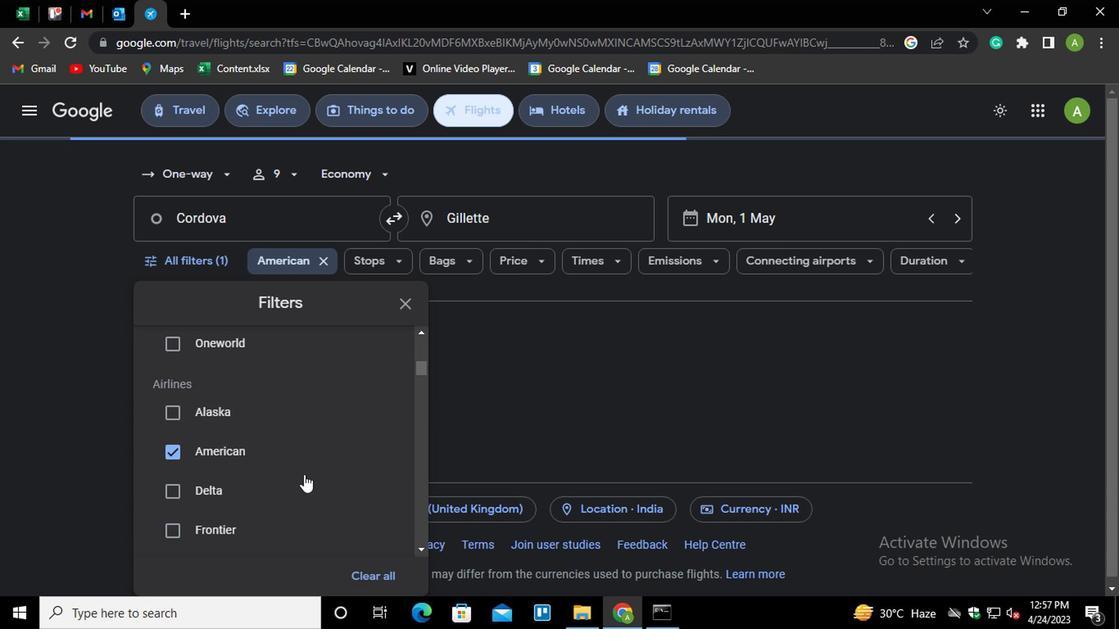 
Action: Mouse moved to (302, 476)
Screenshot: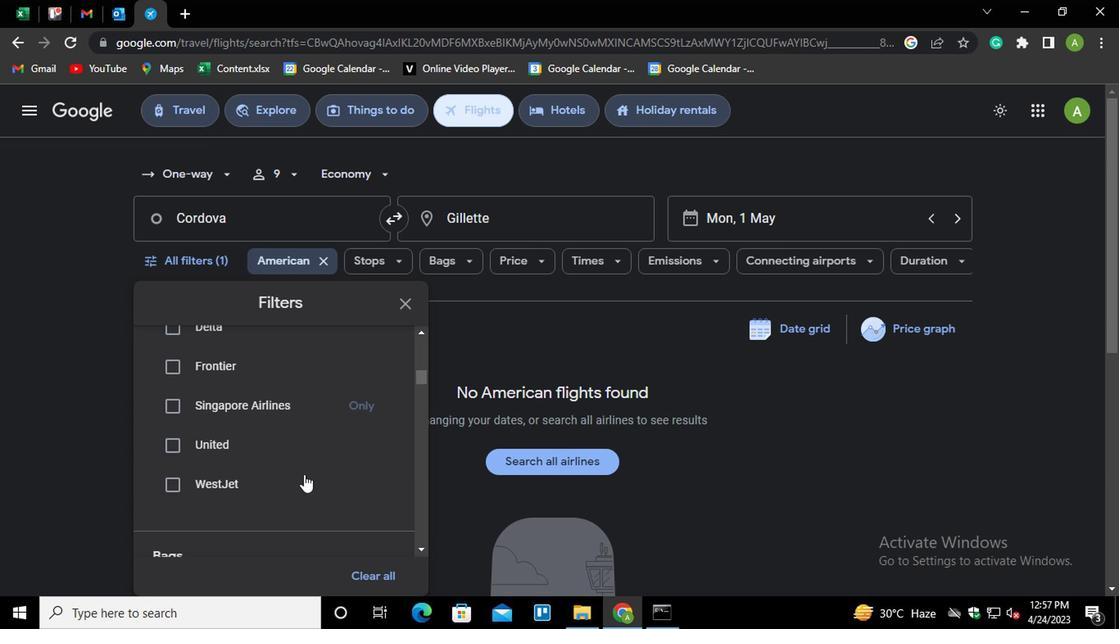 
Action: Mouse scrolled (302, 476) with delta (0, 0)
Screenshot: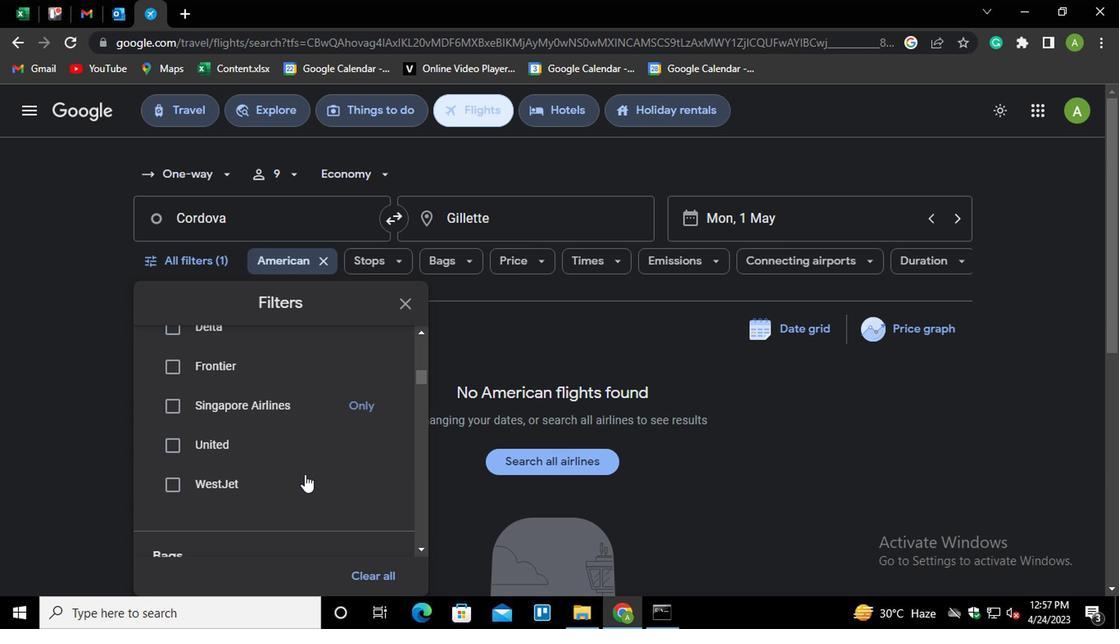 
Action: Mouse scrolled (302, 476) with delta (0, 0)
Screenshot: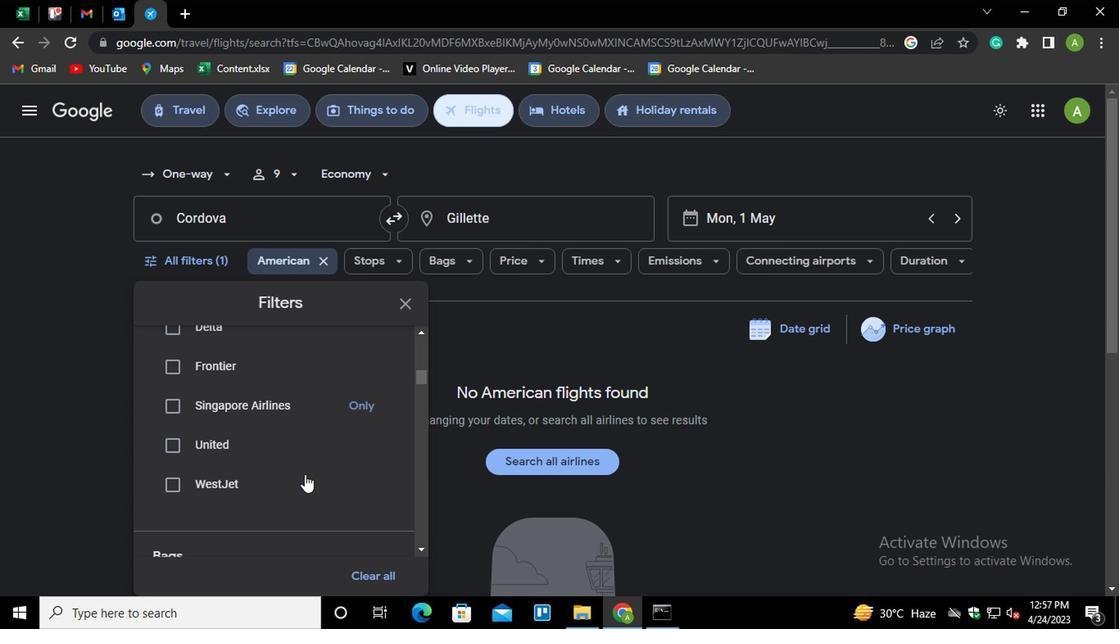 
Action: Mouse moved to (380, 470)
Screenshot: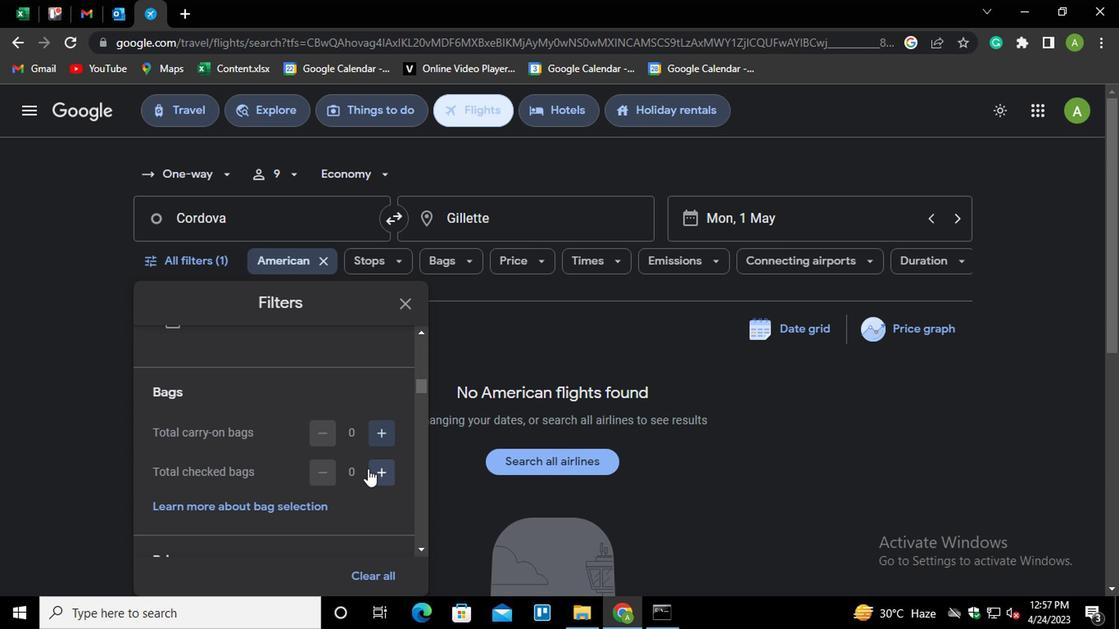 
Action: Mouse pressed left at (380, 470)
Screenshot: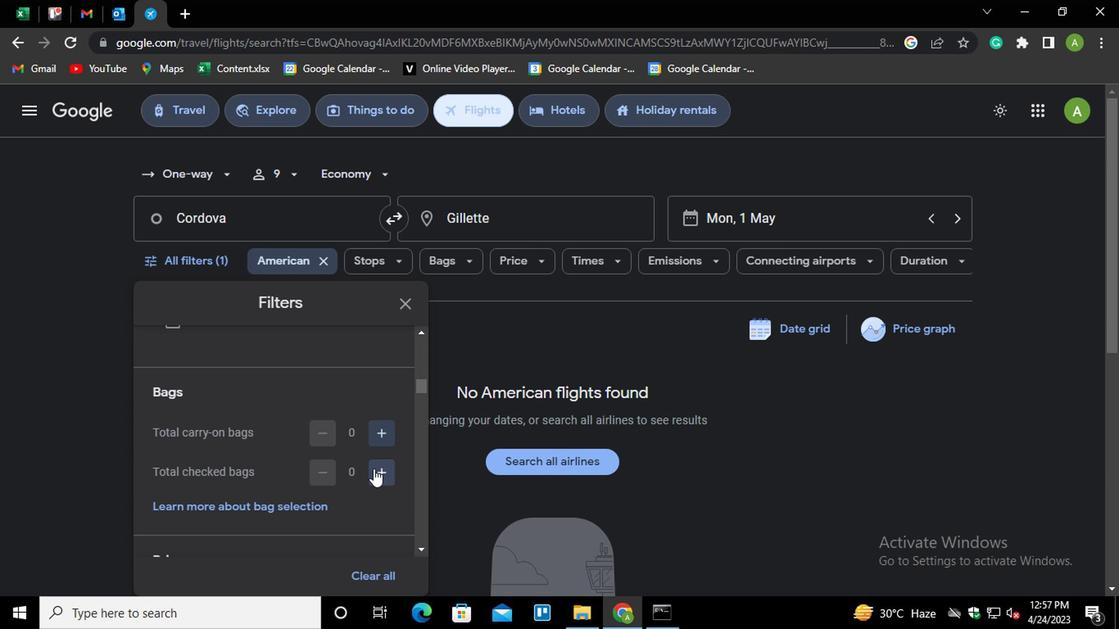 
Action: Mouse moved to (381, 470)
Screenshot: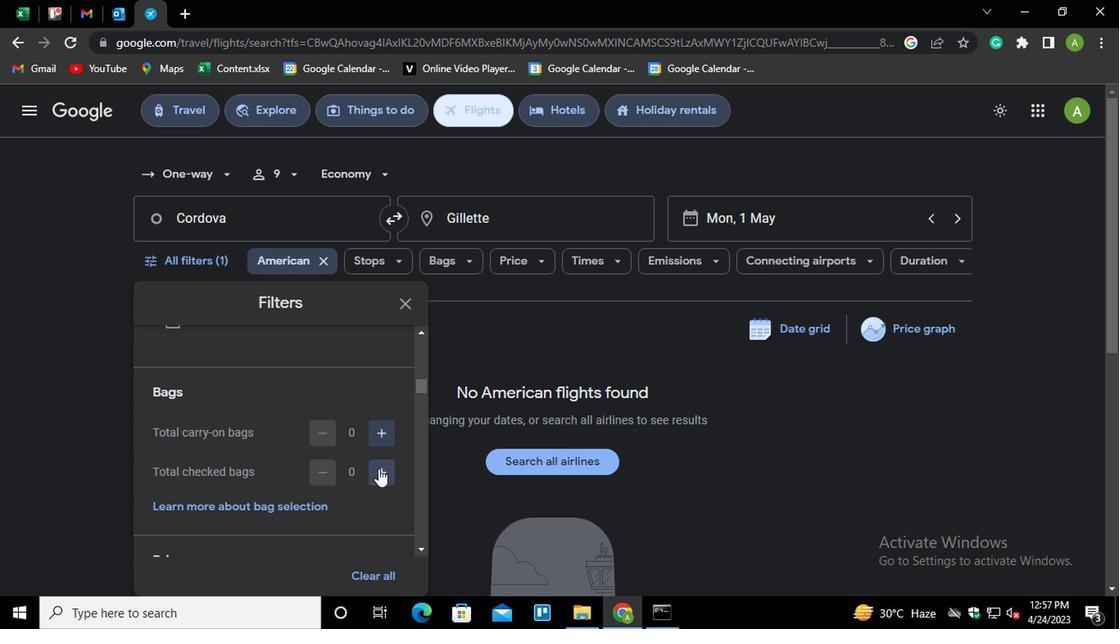 
Action: Mouse pressed left at (381, 470)
Screenshot: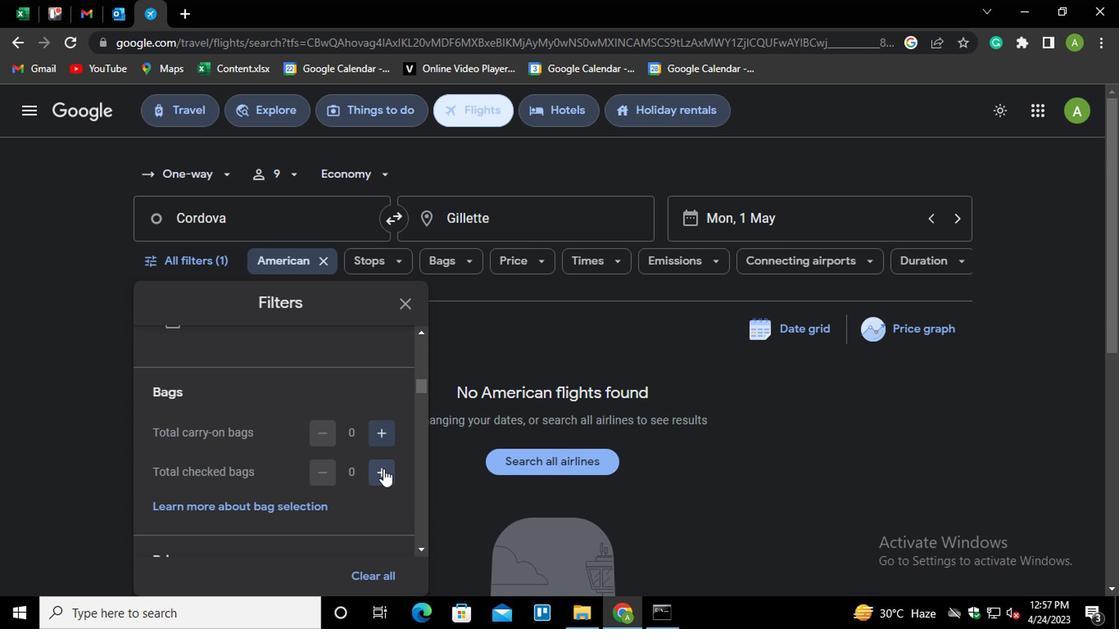 
Action: Mouse pressed left at (381, 470)
Screenshot: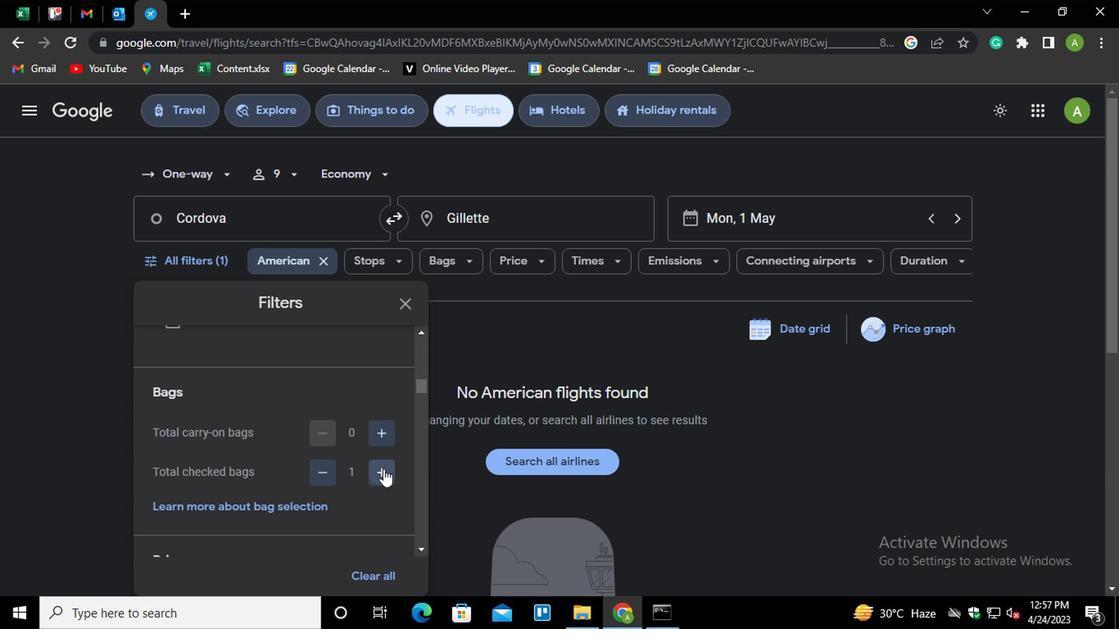 
Action: Mouse pressed left at (381, 470)
Screenshot: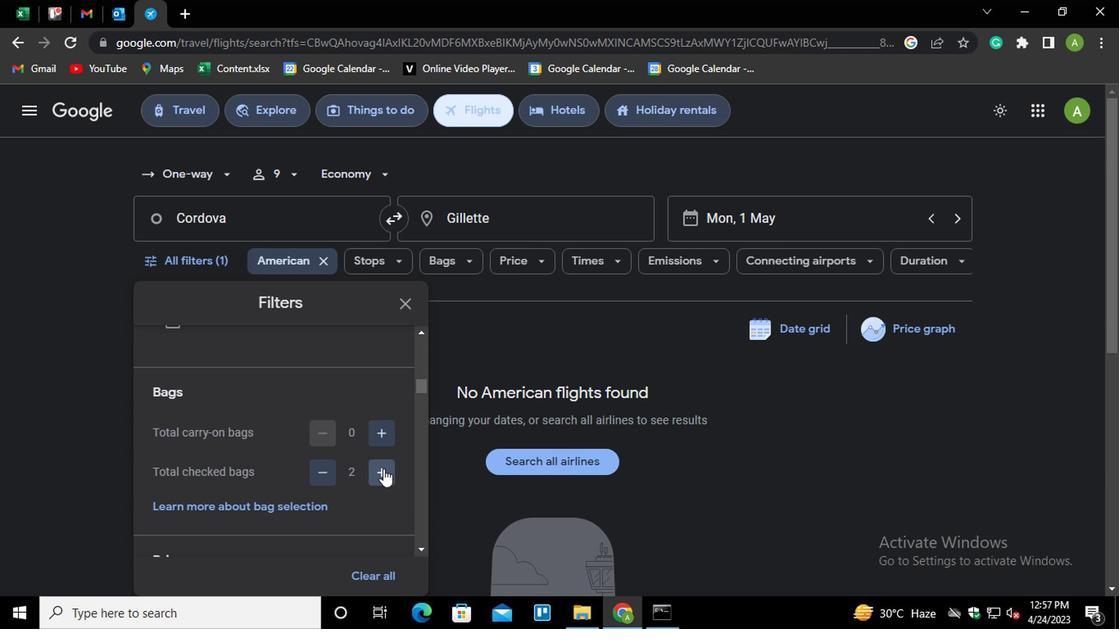 
Action: Mouse pressed left at (381, 470)
Screenshot: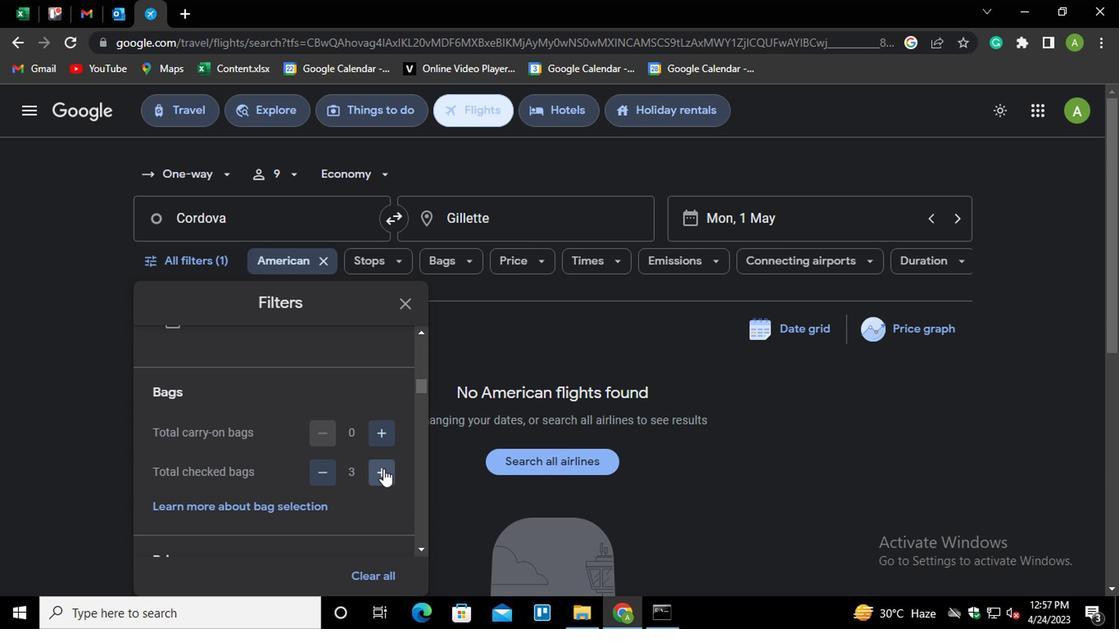 
Action: Mouse pressed left at (381, 470)
Screenshot: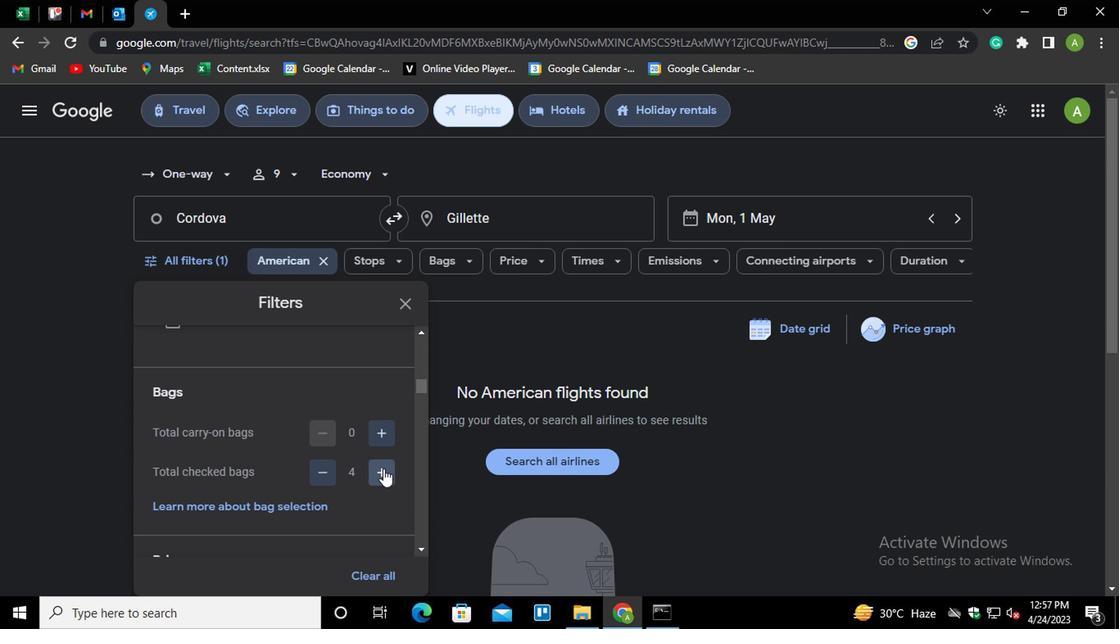 
Action: Mouse pressed left at (381, 470)
Screenshot: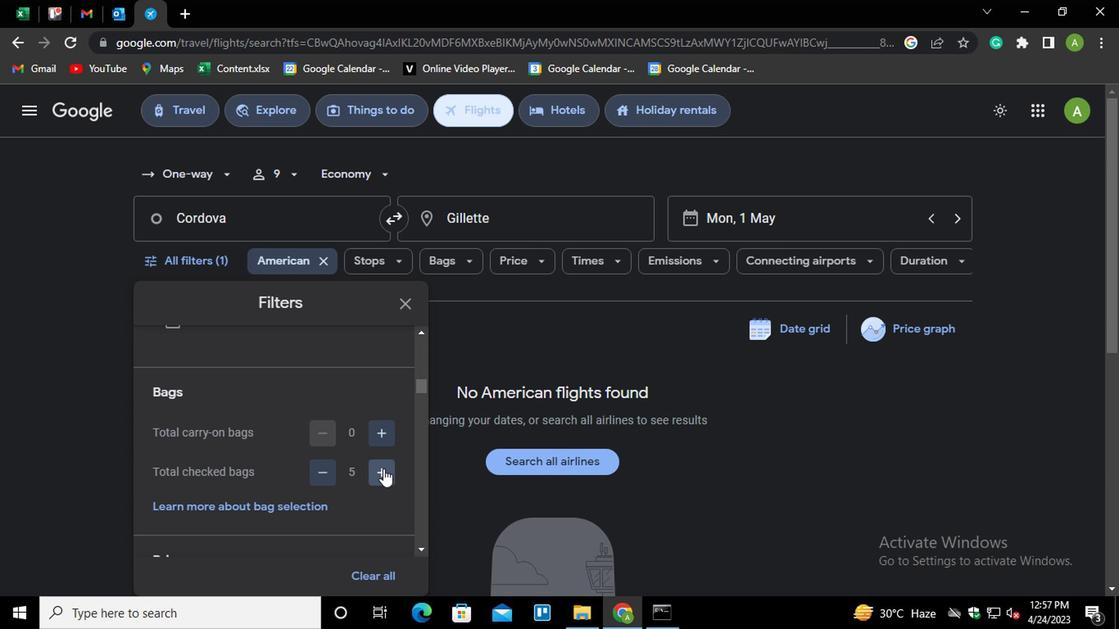 
Action: Mouse pressed left at (381, 470)
Screenshot: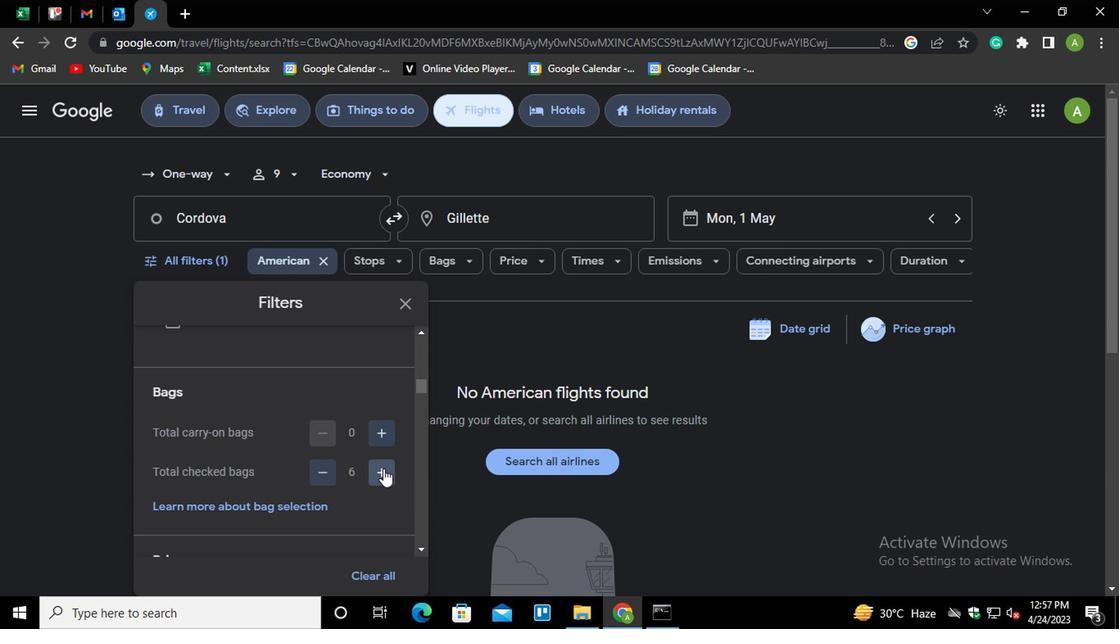 
Action: Mouse pressed left at (381, 470)
Screenshot: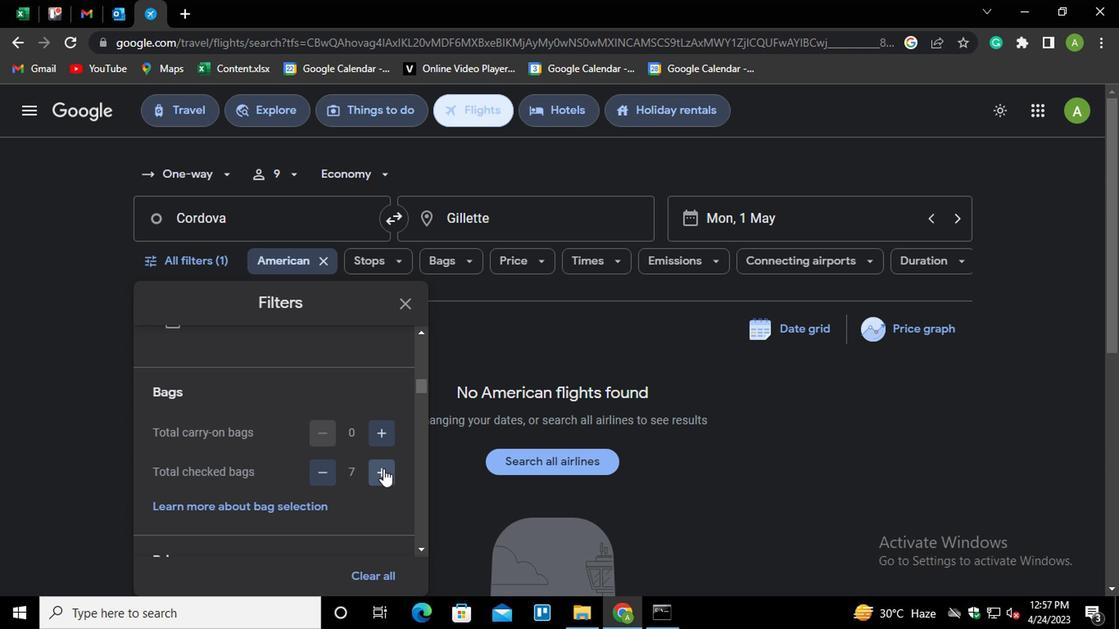 
Action: Mouse pressed left at (381, 470)
Screenshot: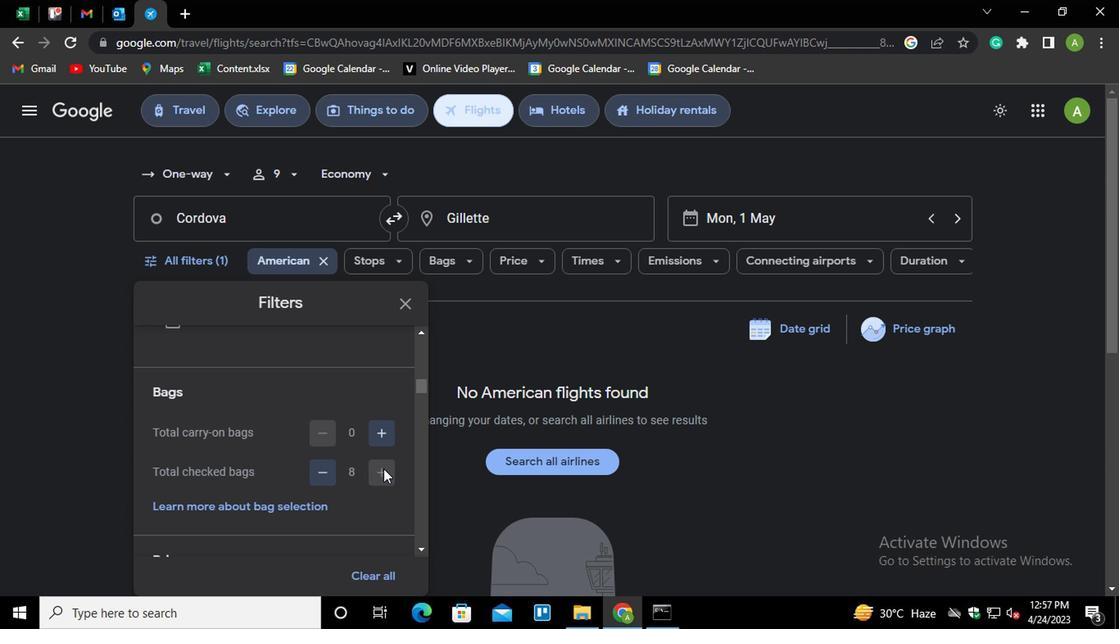 
Action: Mouse moved to (370, 475)
Screenshot: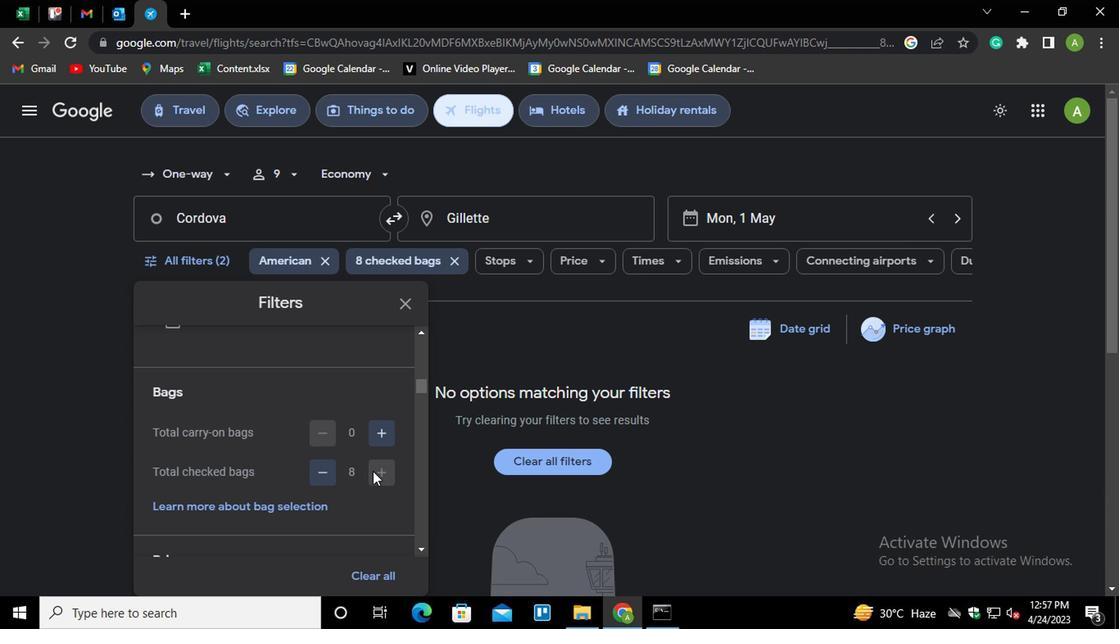 
Action: Mouse scrolled (370, 474) with delta (0, 0)
Screenshot: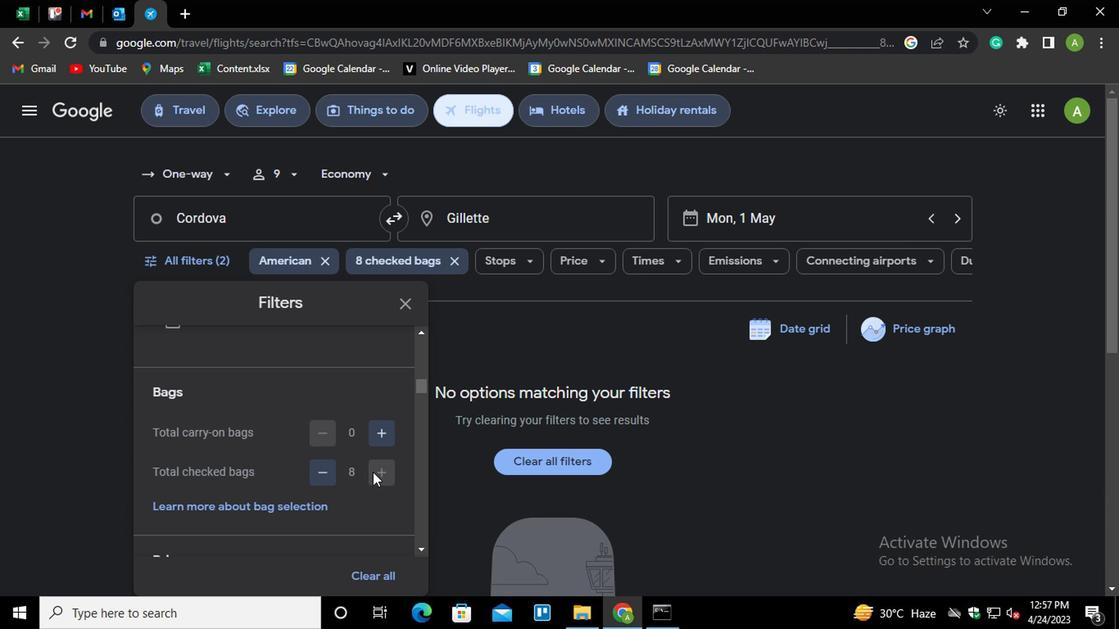 
Action: Mouse scrolled (370, 474) with delta (0, 0)
Screenshot: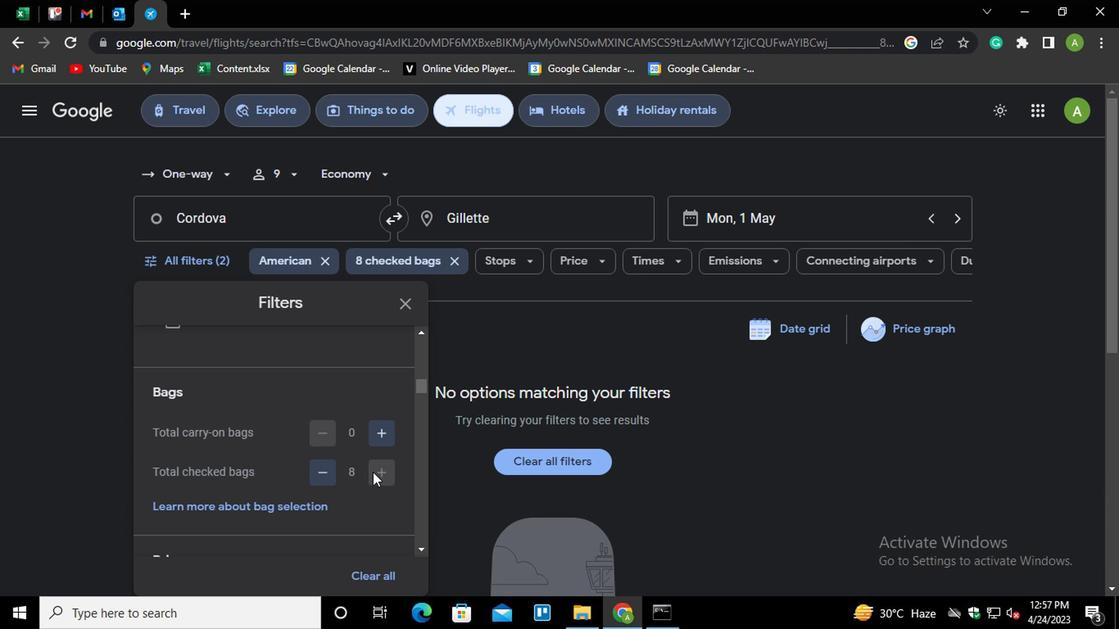 
Action: Mouse moved to (360, 519)
Screenshot: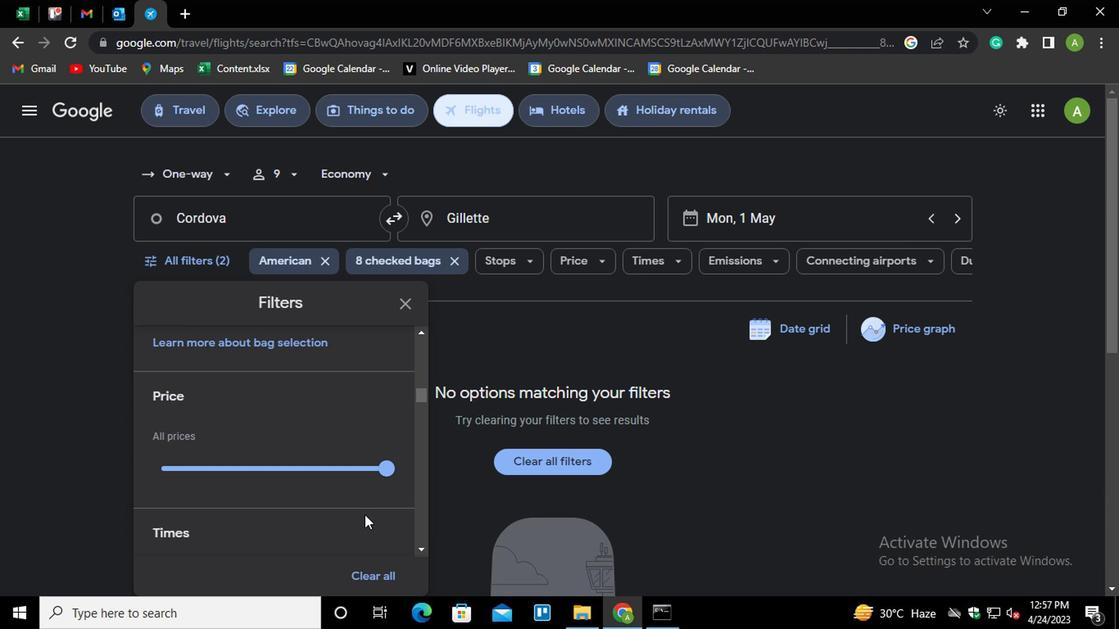 
Action: Mouse scrolled (360, 518) with delta (0, 0)
Screenshot: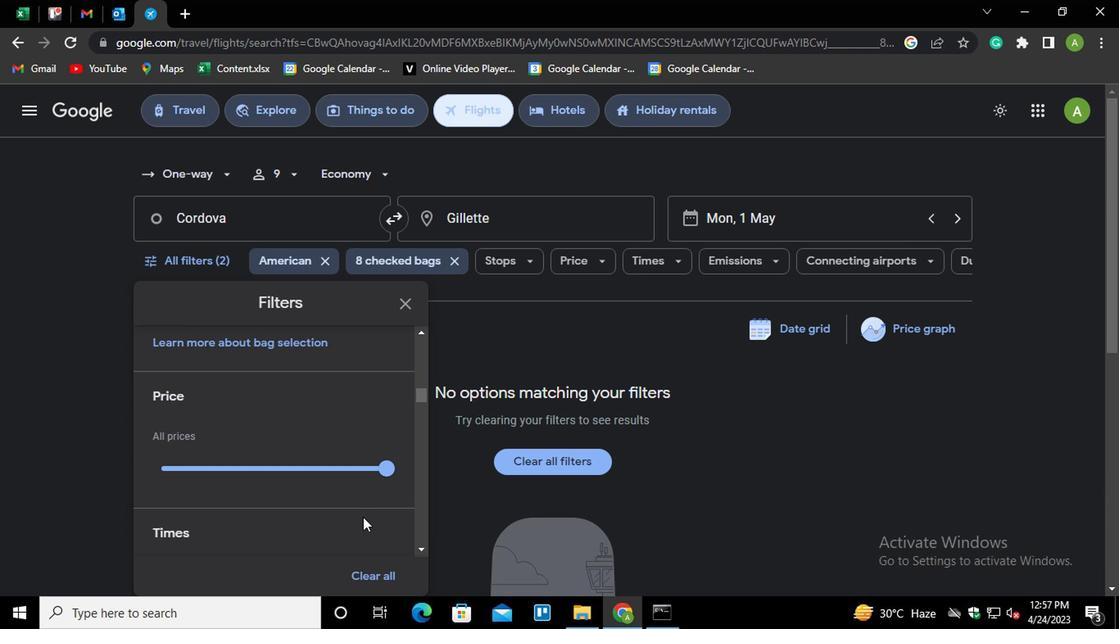 
Action: Mouse scrolled (360, 518) with delta (0, 0)
Screenshot: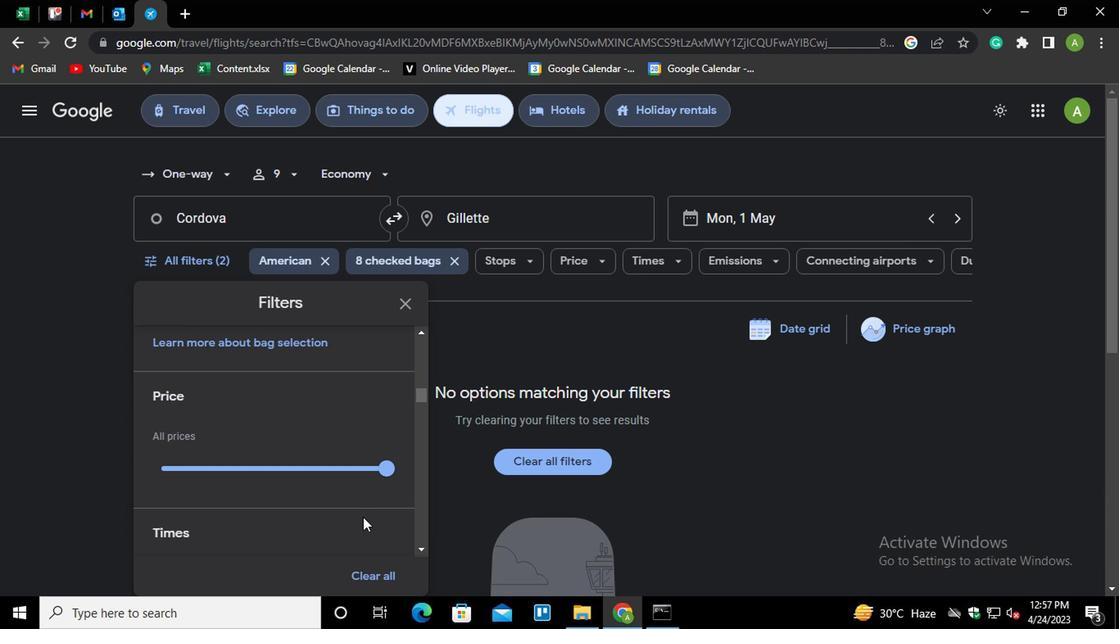 
Action: Mouse moved to (160, 490)
Screenshot: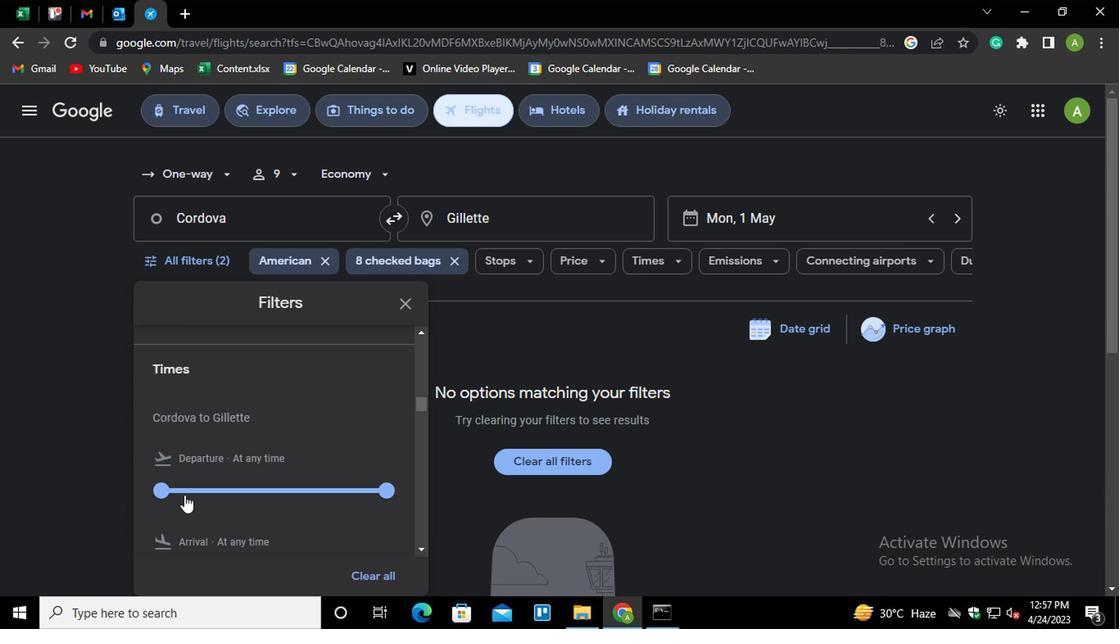 
Action: Mouse pressed left at (160, 490)
Screenshot: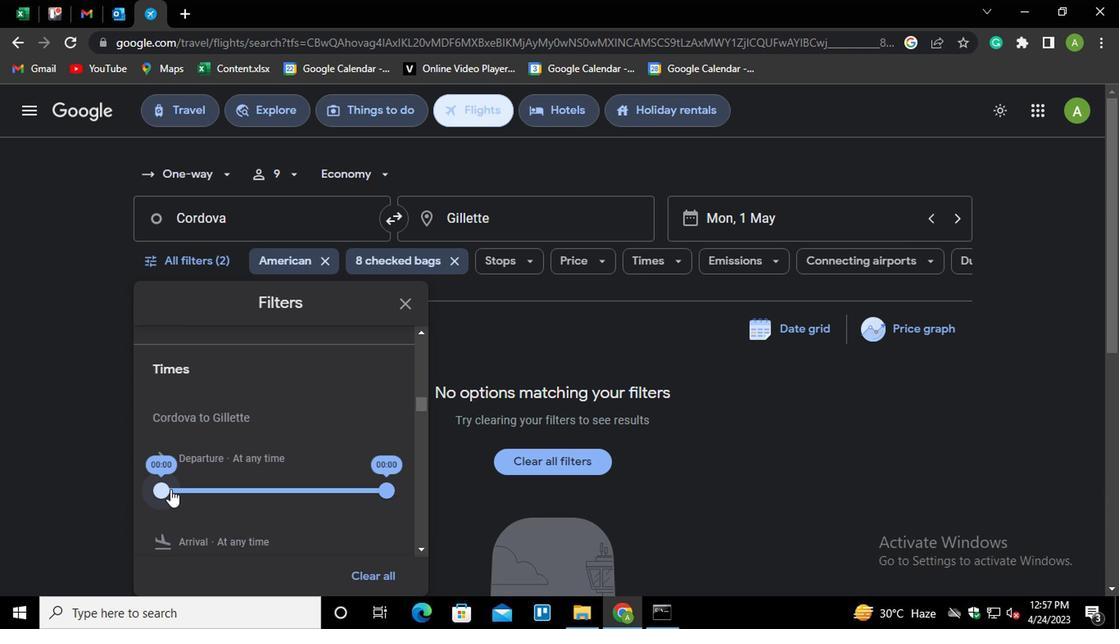 
Action: Mouse moved to (389, 494)
Screenshot: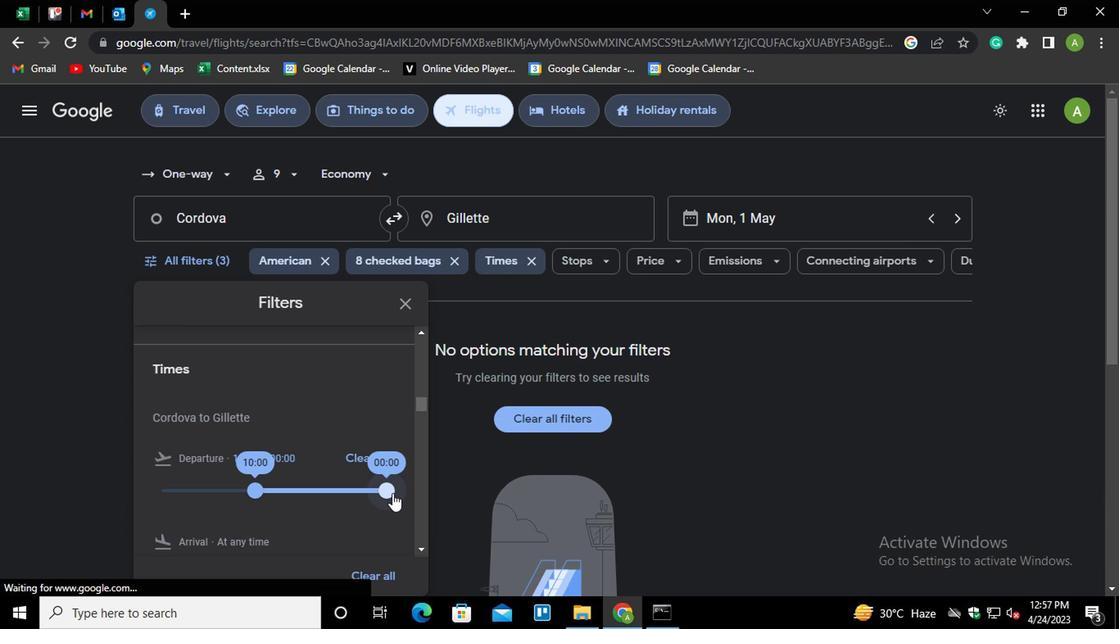 
Action: Mouse pressed left at (389, 494)
Screenshot: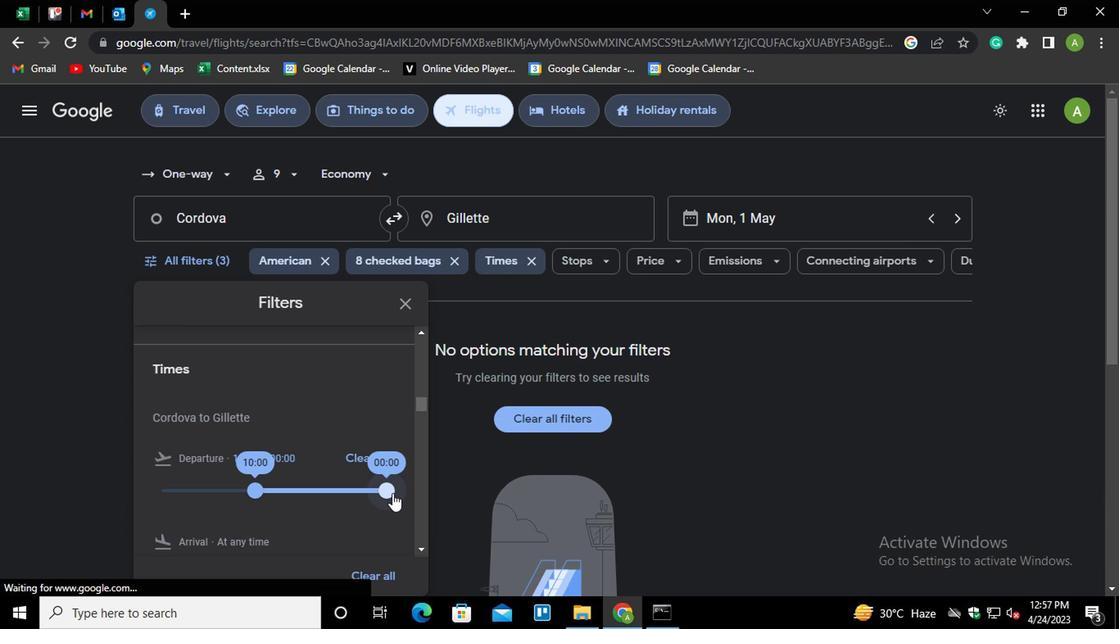 
Action: Mouse moved to (361, 536)
Screenshot: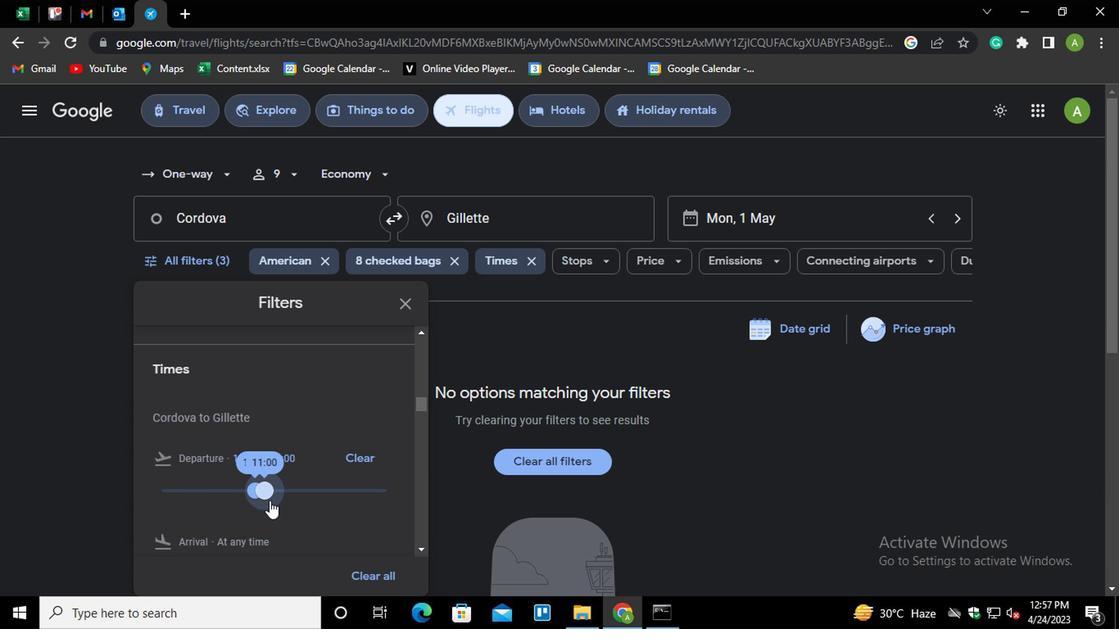
Action: Mouse scrolled (361, 536) with delta (0, 0)
Screenshot: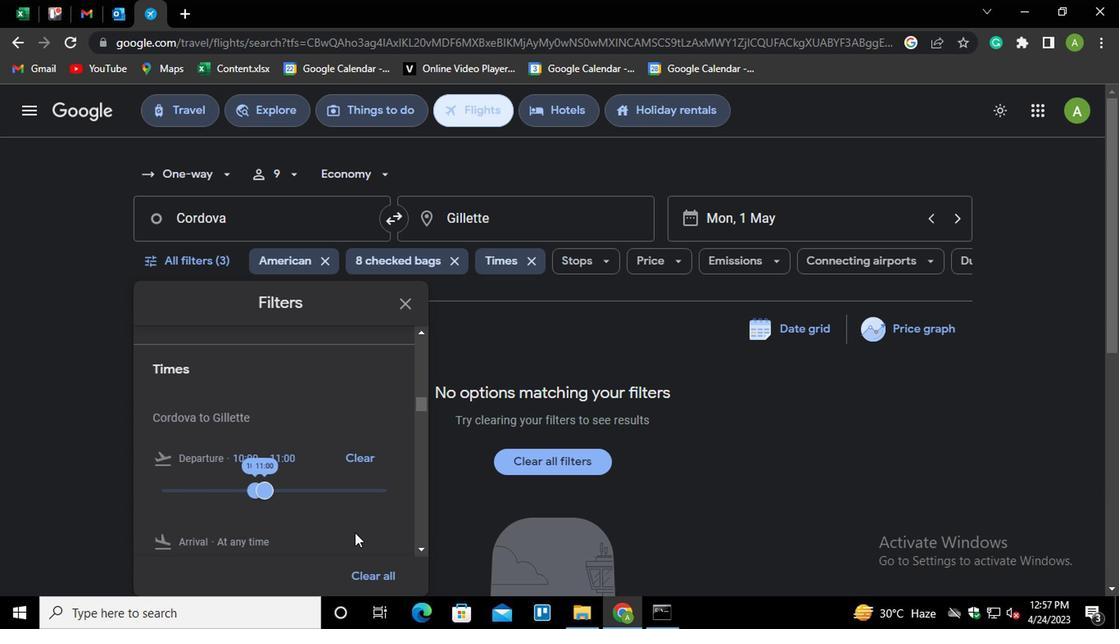 
Action: Mouse scrolled (361, 536) with delta (0, 0)
Screenshot: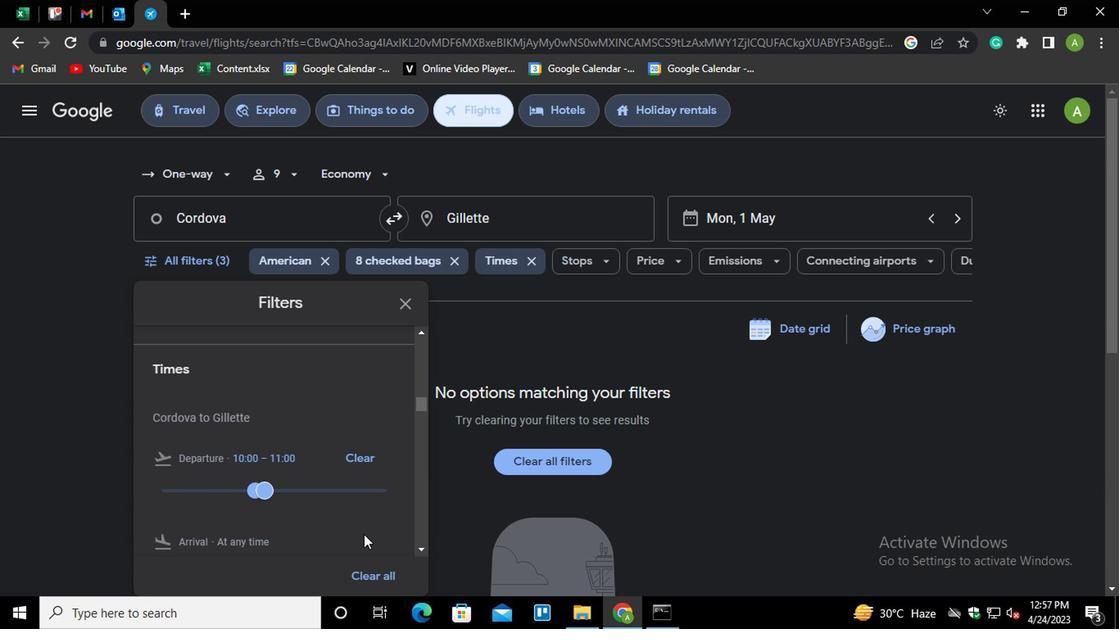 
Action: Mouse moved to (361, 533)
Screenshot: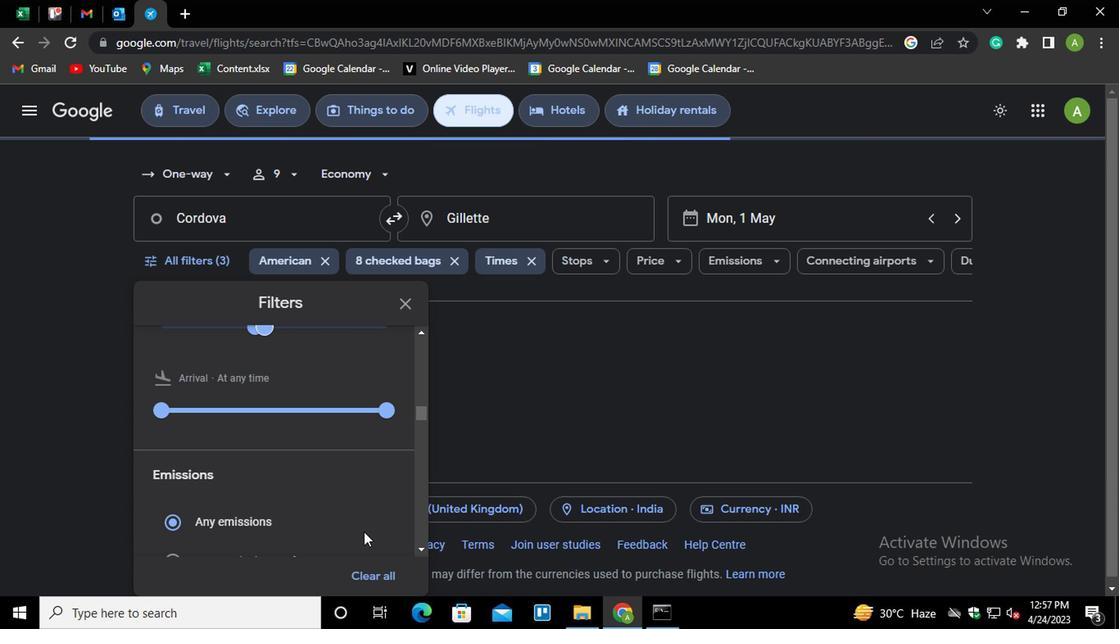 
Action: Mouse scrolled (361, 532) with delta (0, 0)
Screenshot: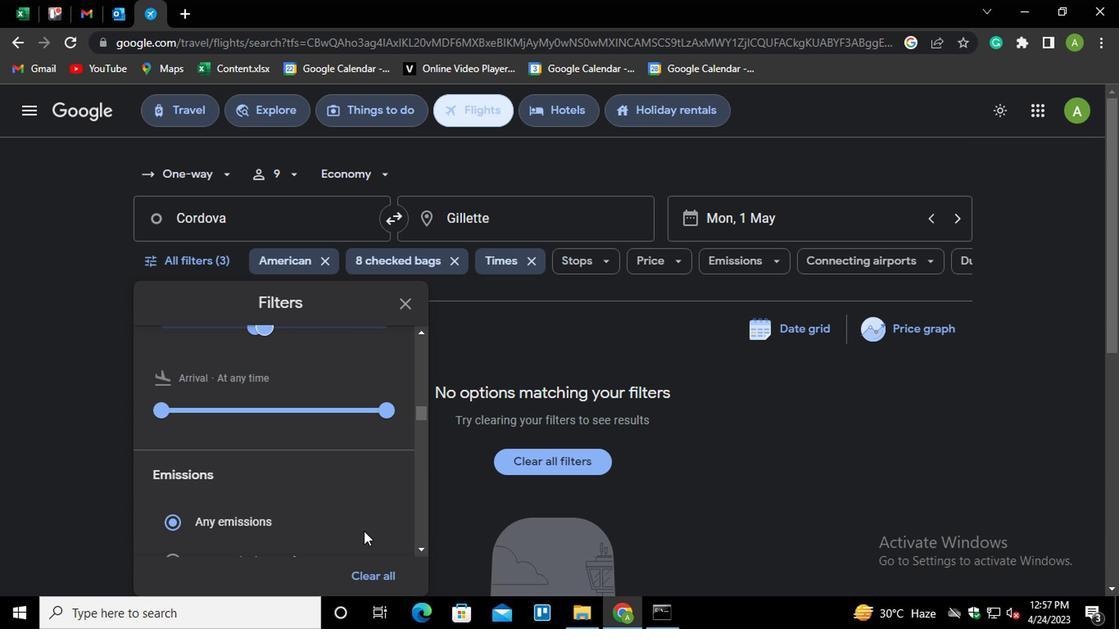 
Action: Mouse moved to (692, 438)
Screenshot: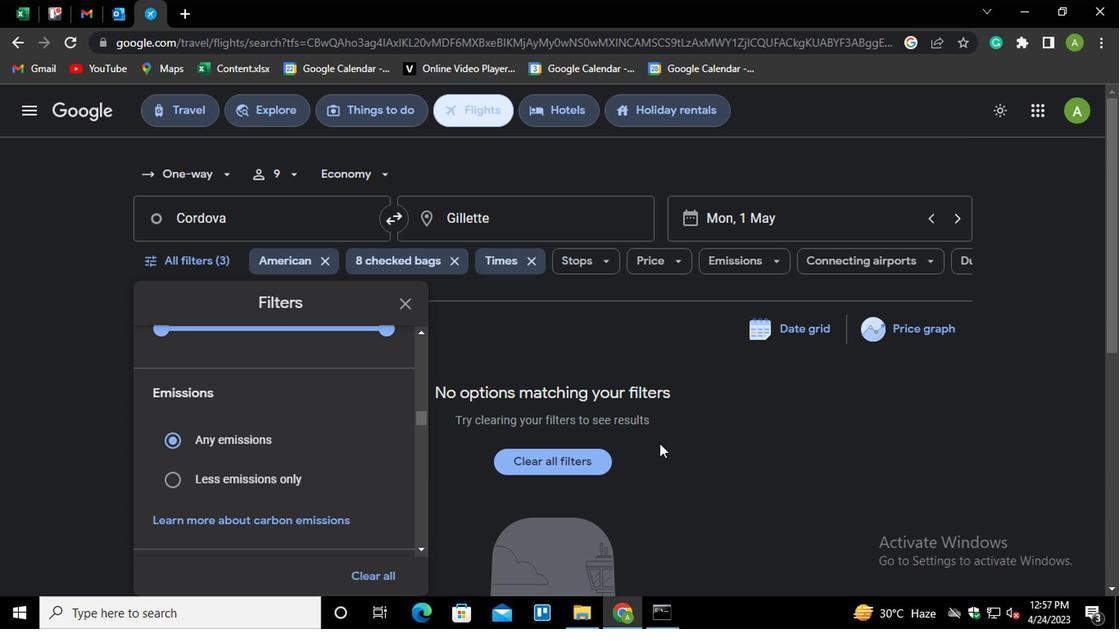 
Action: Mouse pressed left at (692, 438)
Screenshot: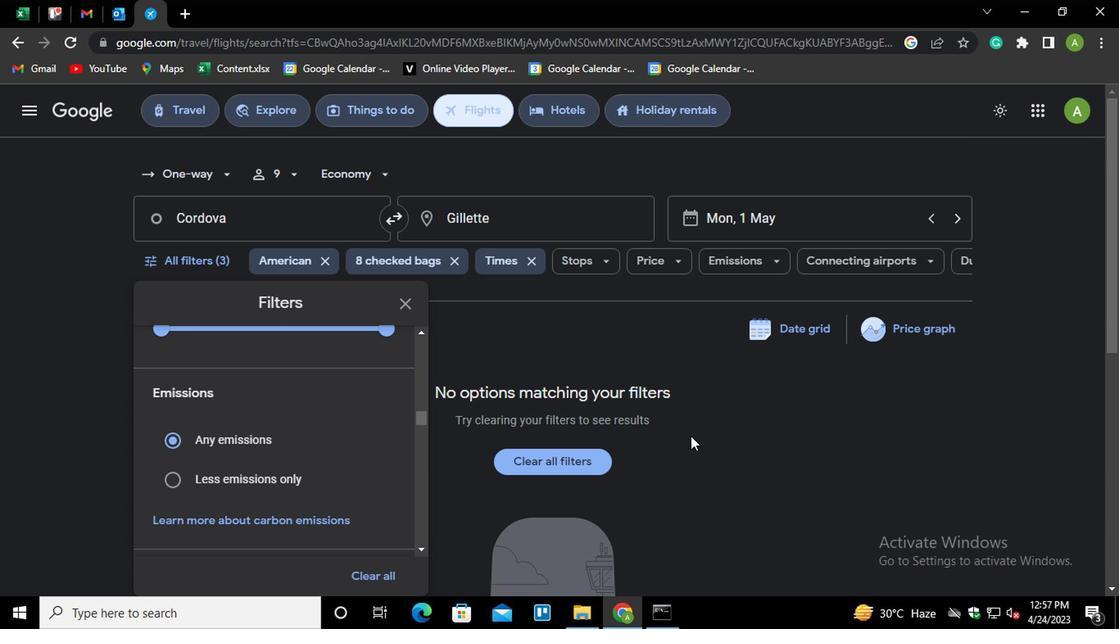 
Action: Mouse moved to (692, 438)
Screenshot: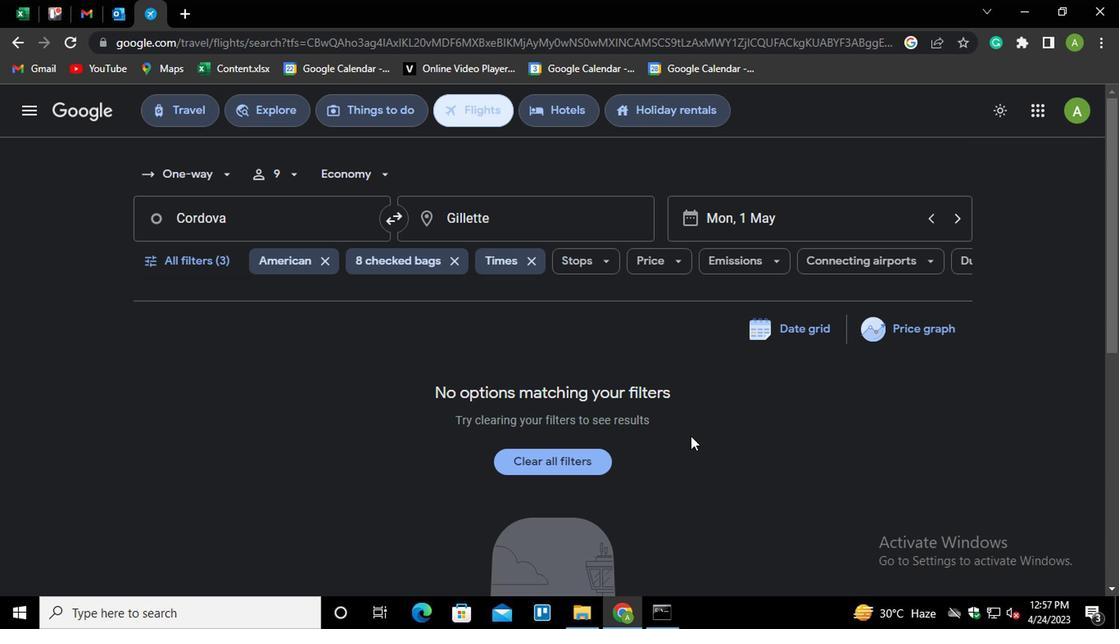 
